 Task: Find connections with filter location Jingdezhen with filter topic #businesscoachwith filter profile language Potuguese with filter current company DDB Mudra Group with filter school University of Jammu with filter industry Fossil Fuel Electric Power Generation with filter service category Mortgage Lending with filter keywords title Playwright
Action: Mouse moved to (494, 63)
Screenshot: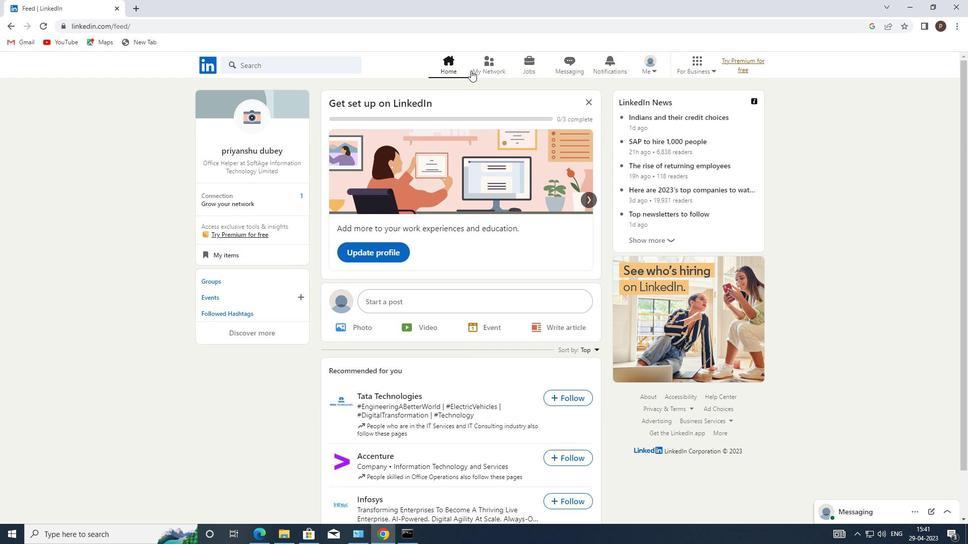
Action: Mouse pressed left at (494, 63)
Screenshot: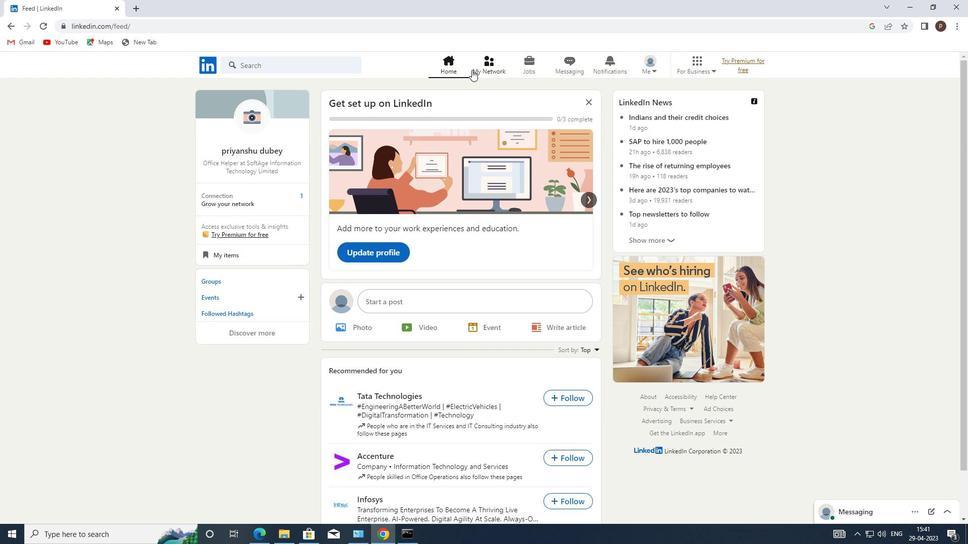 
Action: Mouse moved to (235, 122)
Screenshot: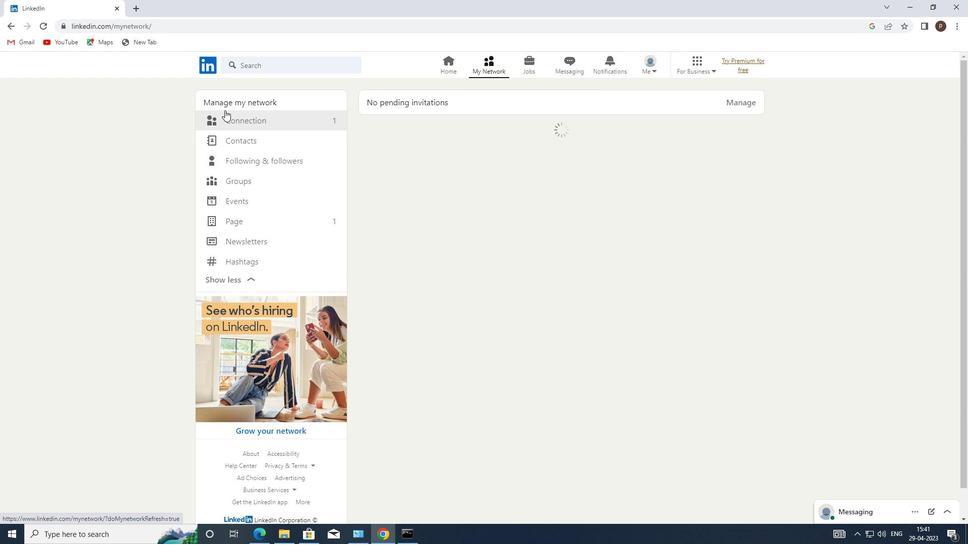 
Action: Mouse pressed left at (235, 122)
Screenshot: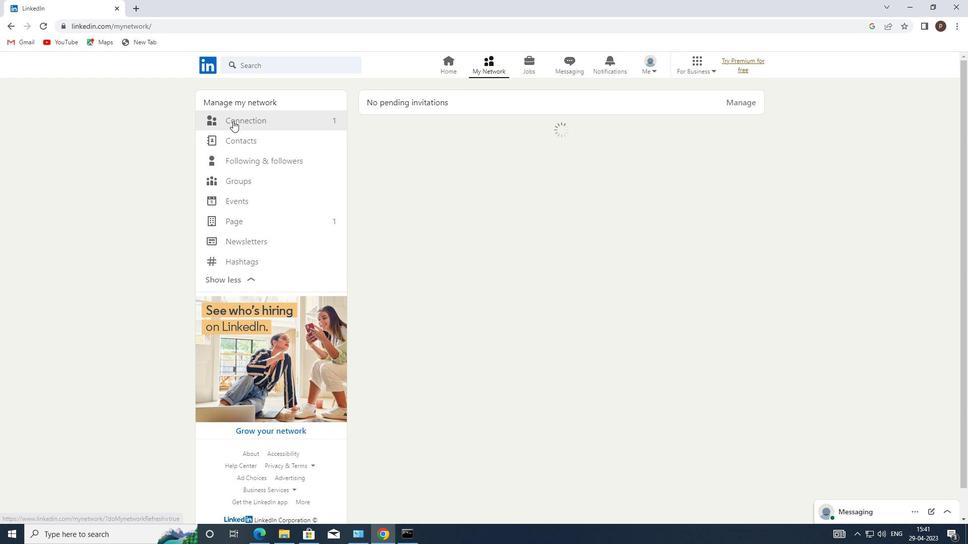 
Action: Mouse moved to (546, 122)
Screenshot: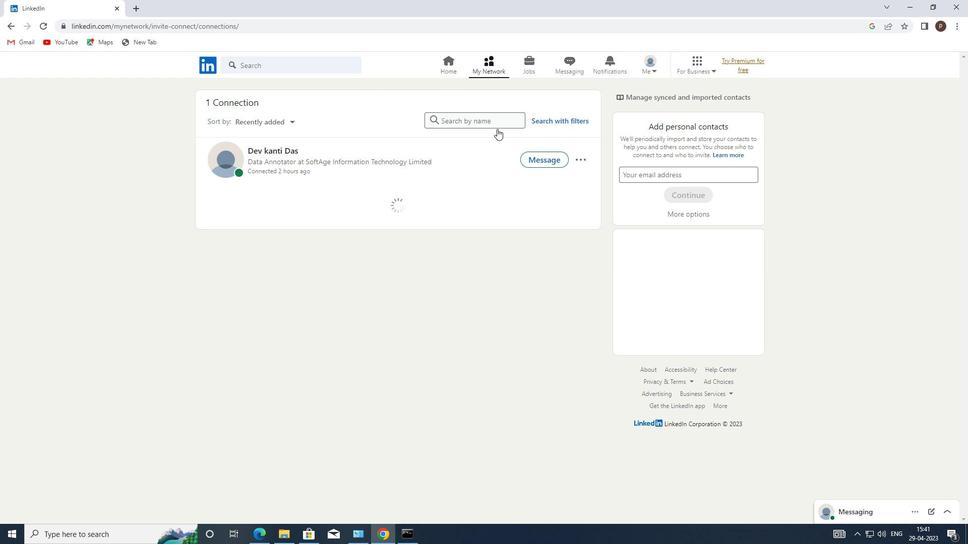 
Action: Mouse pressed left at (546, 122)
Screenshot: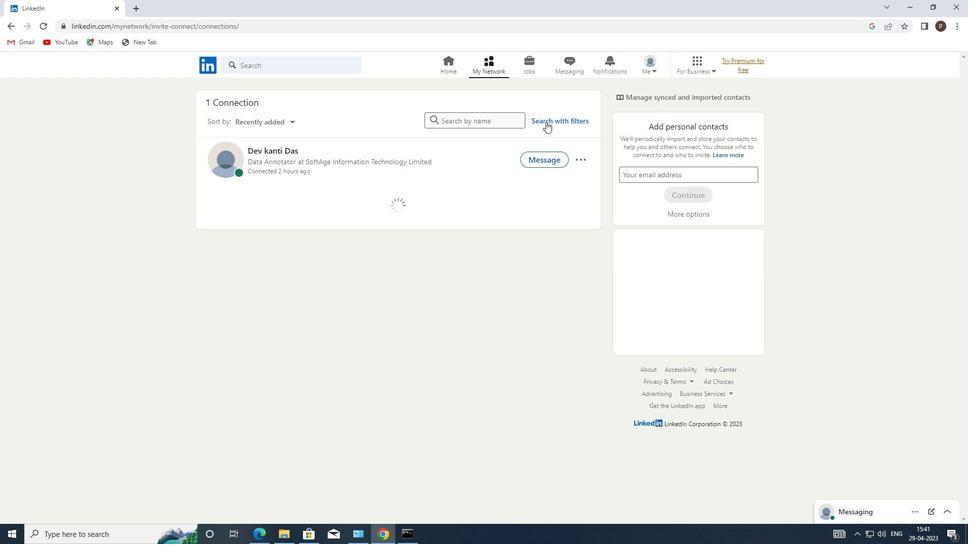 
Action: Mouse moved to (516, 94)
Screenshot: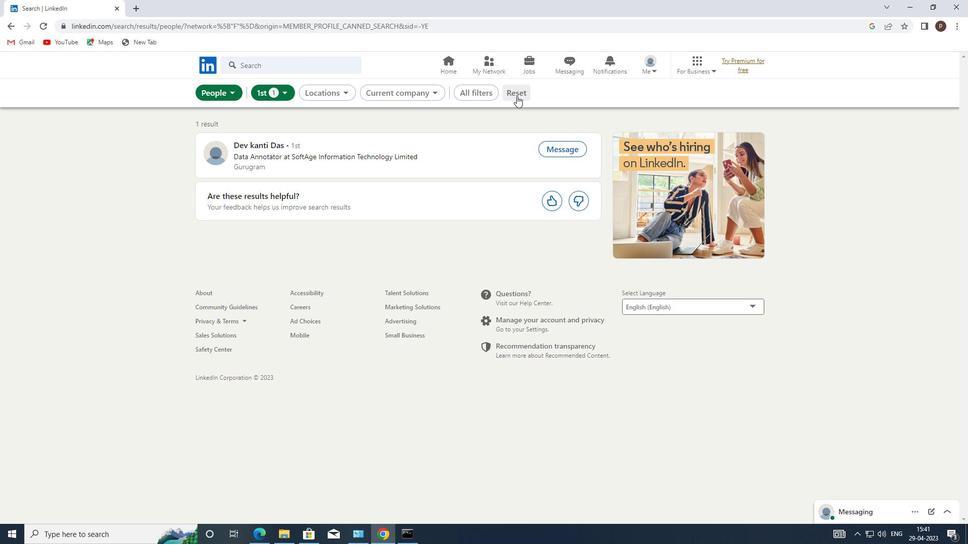 
Action: Mouse pressed left at (516, 94)
Screenshot: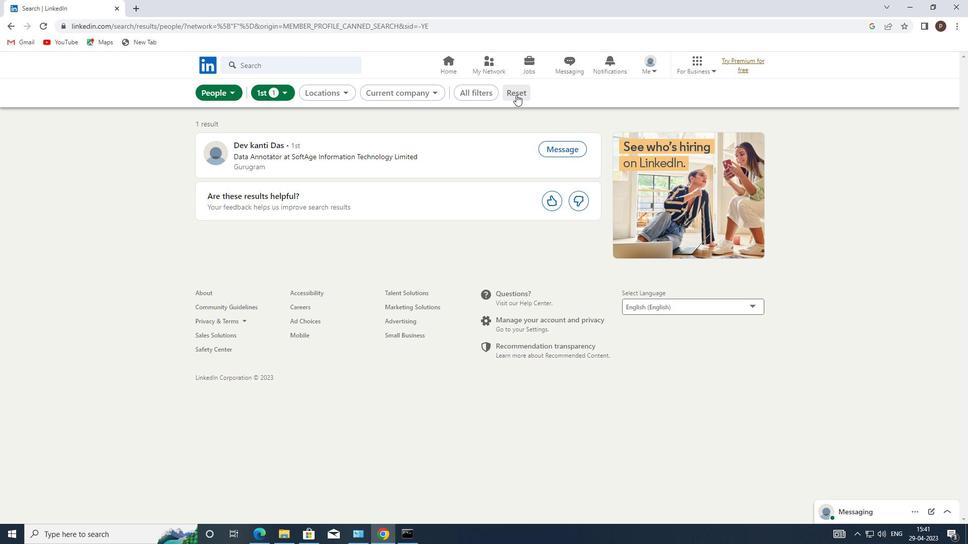
Action: Mouse moved to (512, 90)
Screenshot: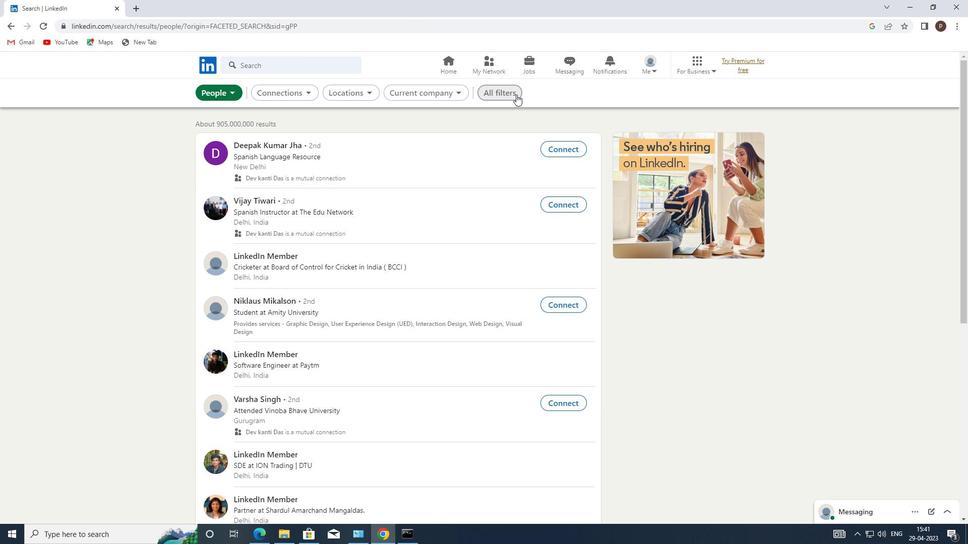 
Action: Mouse pressed left at (512, 90)
Screenshot: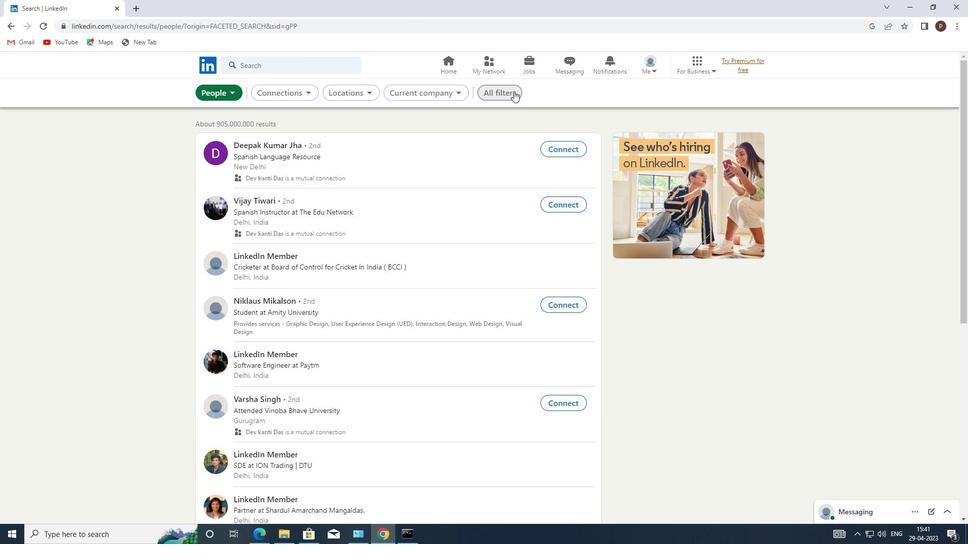 
Action: Mouse moved to (833, 324)
Screenshot: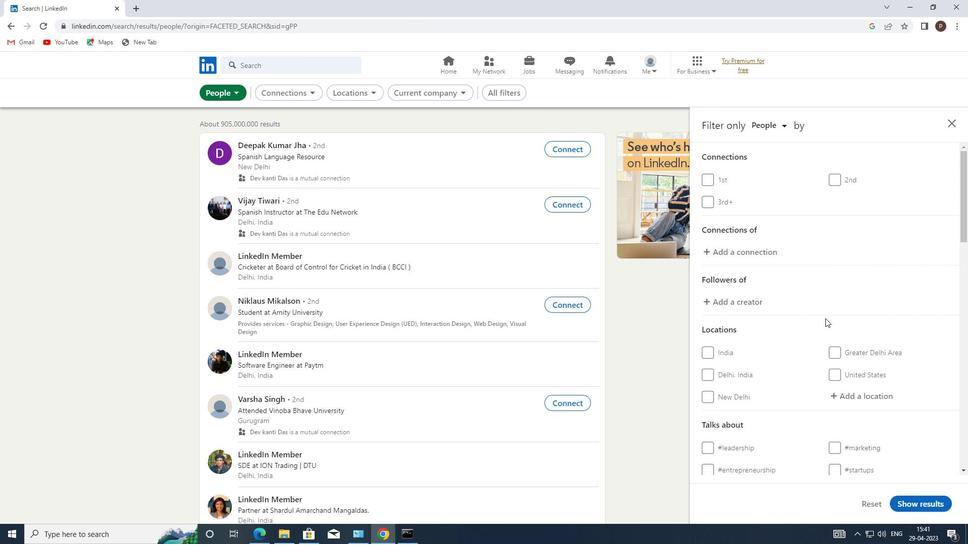 
Action: Mouse scrolled (833, 323) with delta (0, 0)
Screenshot: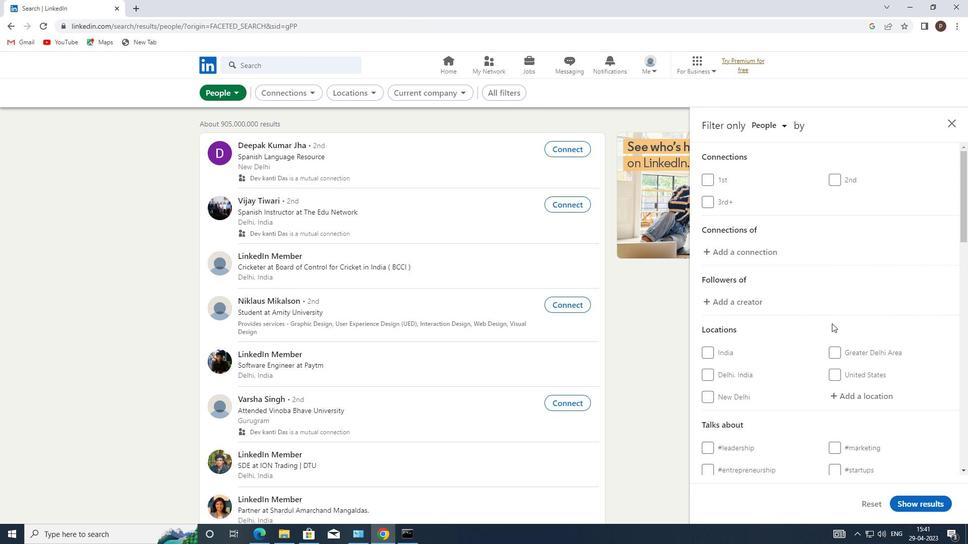
Action: Mouse moved to (853, 342)
Screenshot: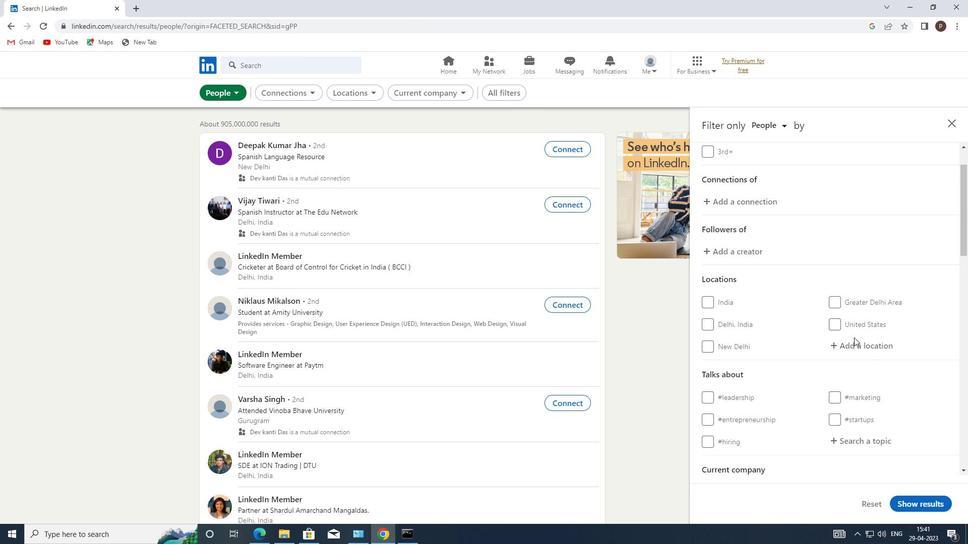 
Action: Mouse pressed left at (853, 342)
Screenshot: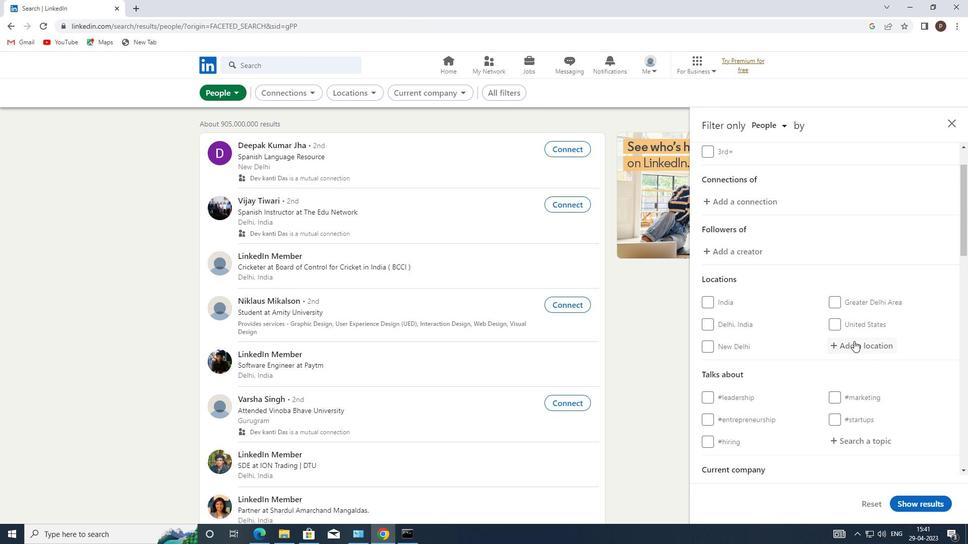 
Action: Key pressed j<Key.caps_lock>ingdezhen
Screenshot: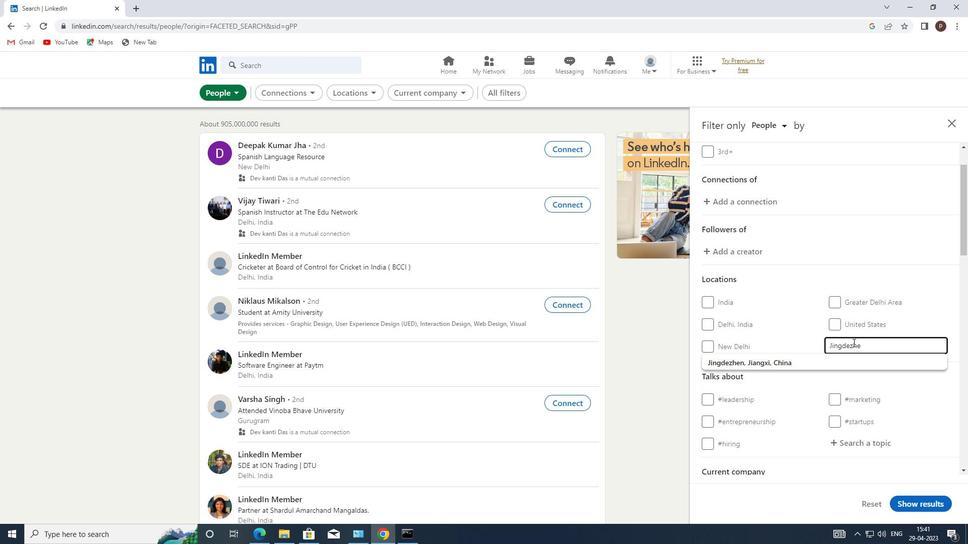 
Action: Mouse moved to (808, 359)
Screenshot: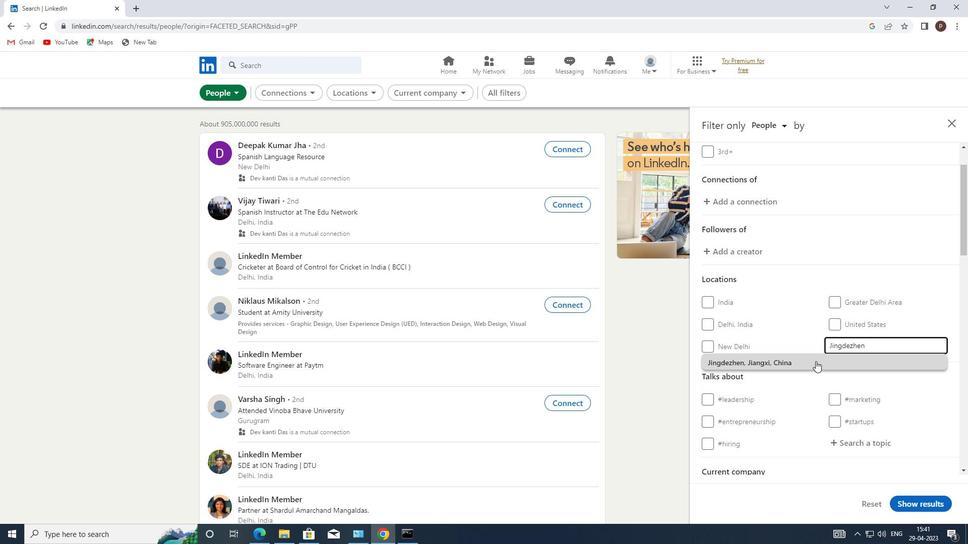 
Action: Mouse pressed left at (808, 359)
Screenshot: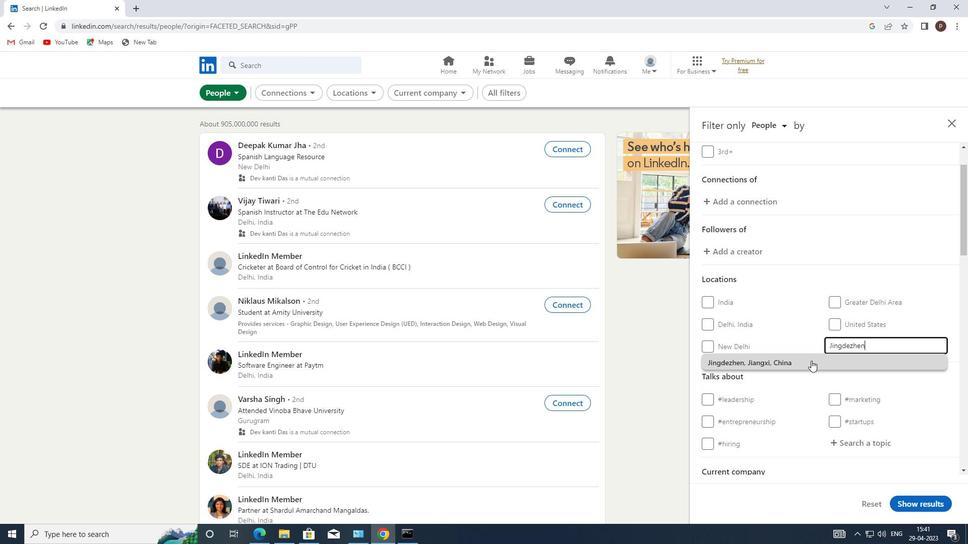 
Action: Mouse moved to (806, 359)
Screenshot: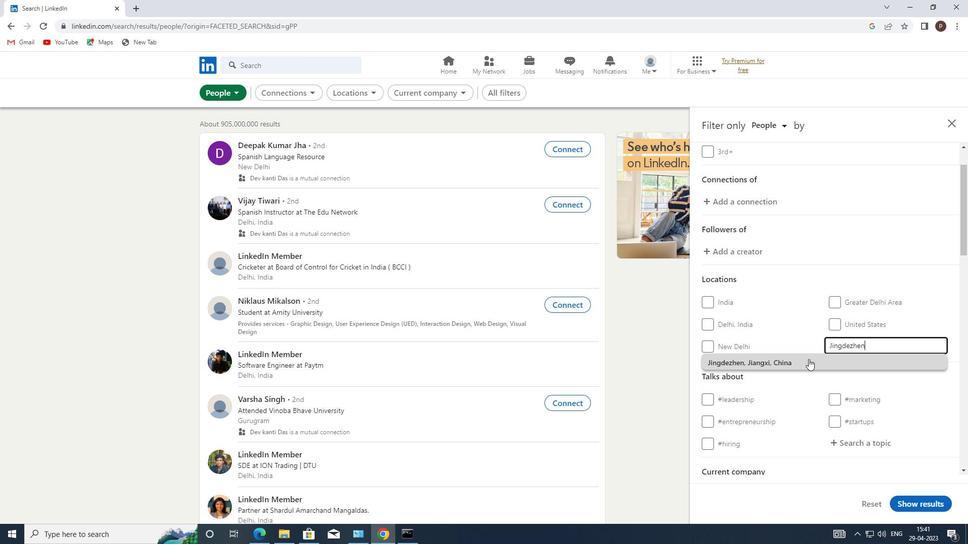
Action: Mouse scrolled (806, 359) with delta (0, 0)
Screenshot: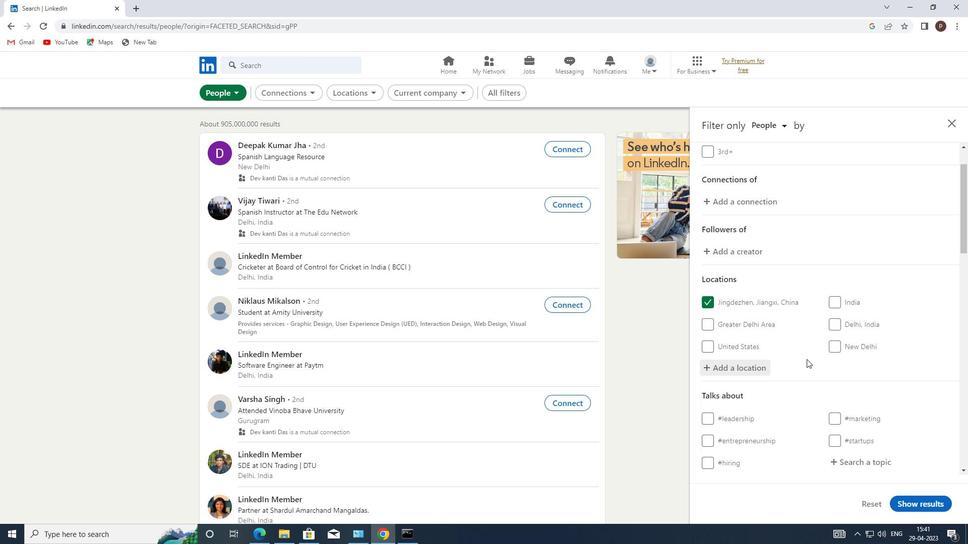 
Action: Mouse moved to (806, 359)
Screenshot: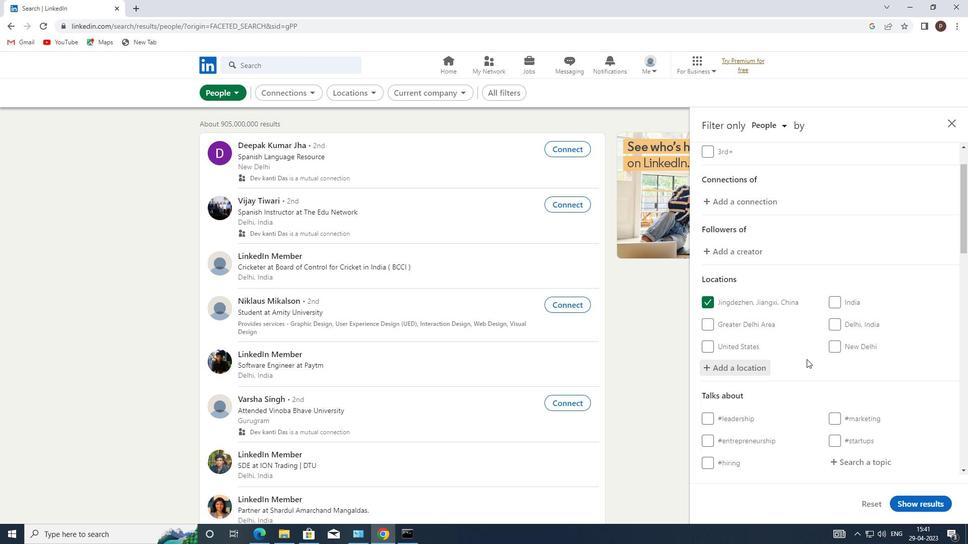 
Action: Mouse scrolled (806, 359) with delta (0, 0)
Screenshot: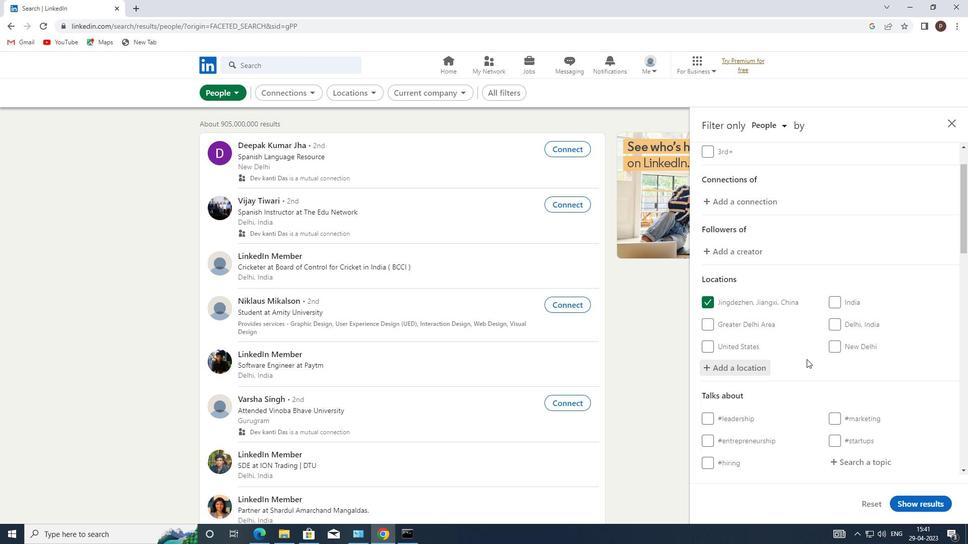 
Action: Mouse scrolled (806, 359) with delta (0, 0)
Screenshot: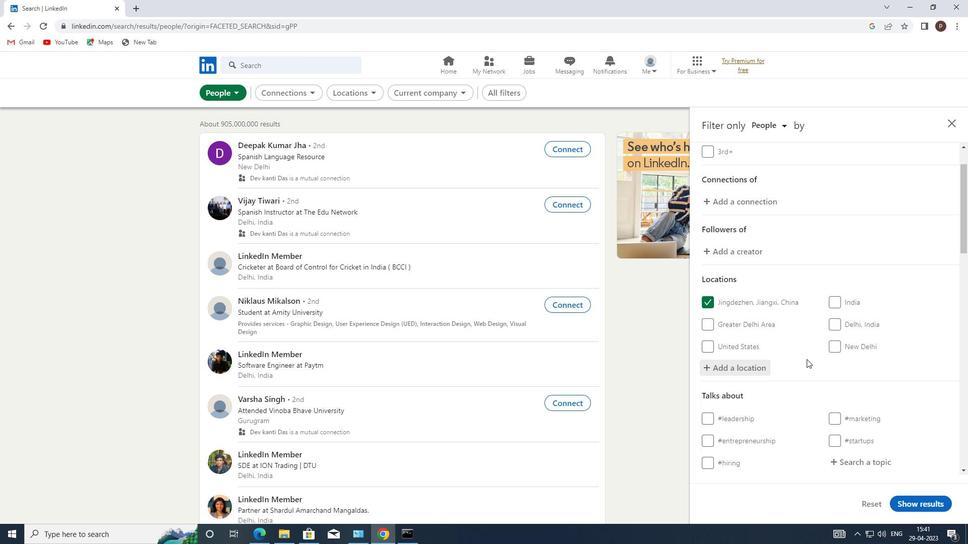 
Action: Mouse scrolled (806, 359) with delta (0, 0)
Screenshot: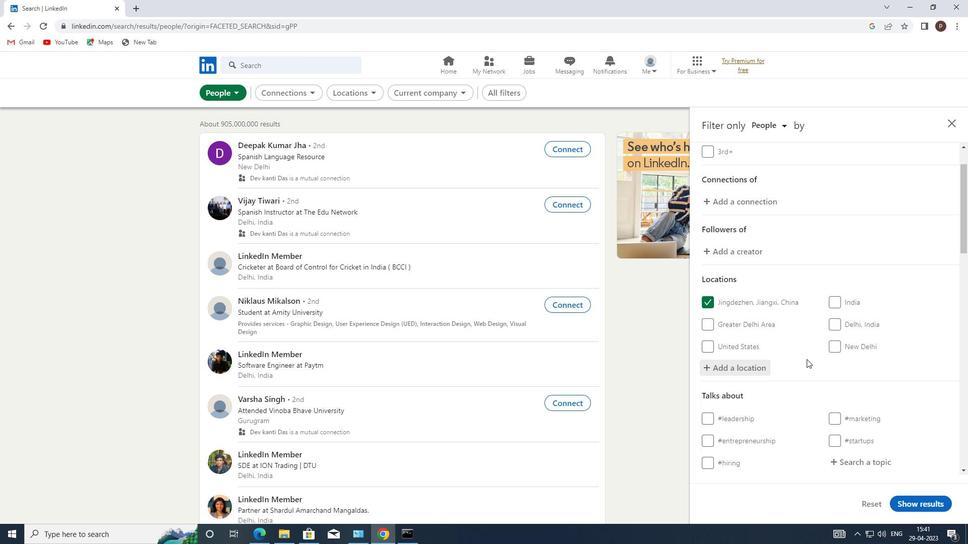 
Action: Mouse moved to (844, 266)
Screenshot: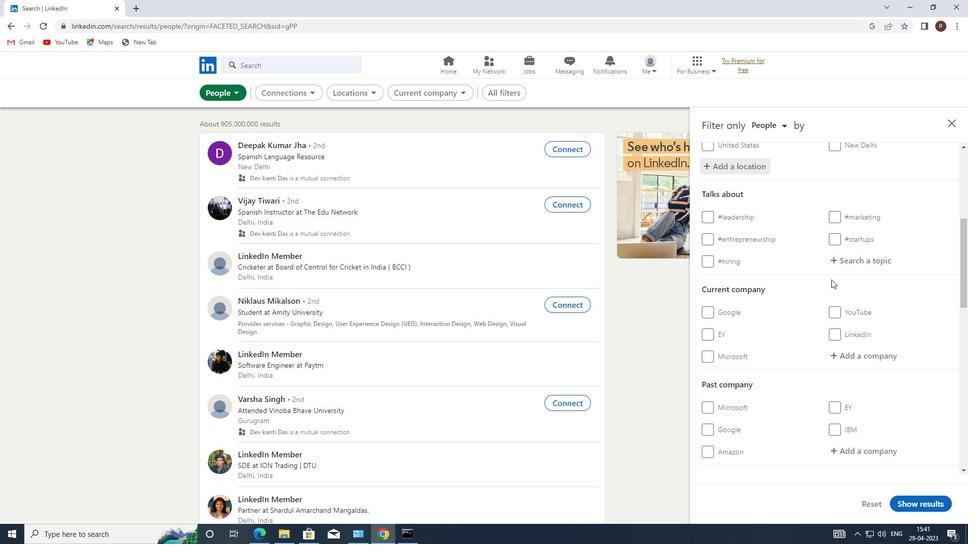 
Action: Mouse pressed left at (844, 266)
Screenshot: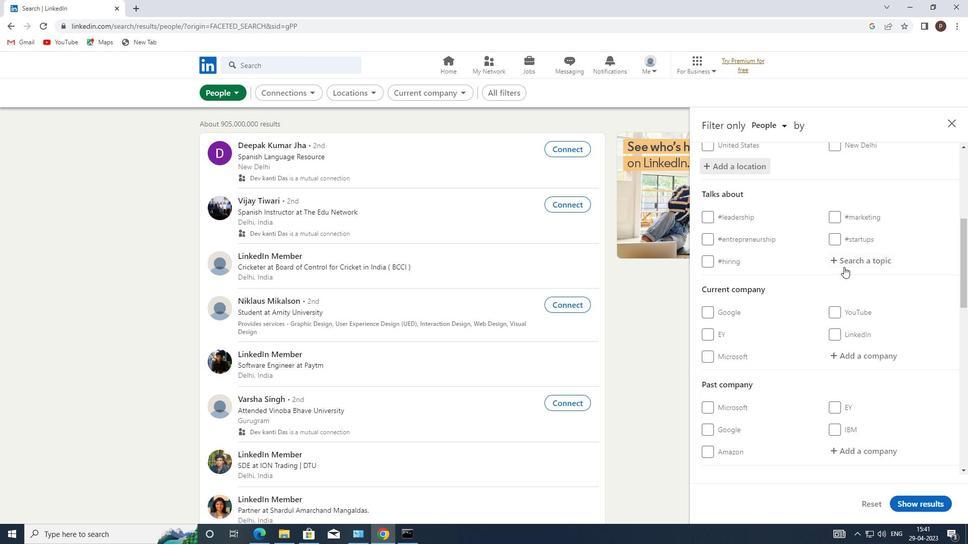 
Action: Key pressed <Key.shift>#BUSINESSCOACH
Screenshot: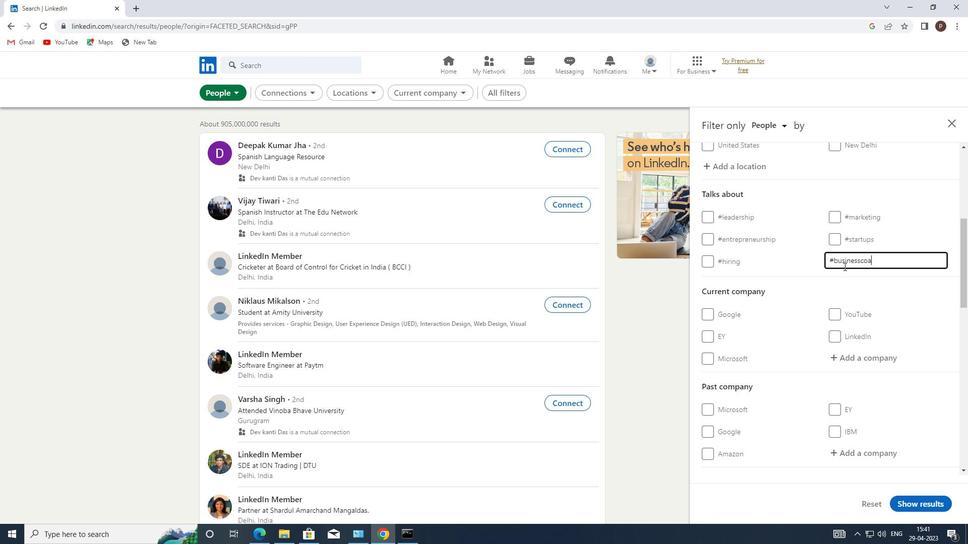 
Action: Mouse moved to (823, 278)
Screenshot: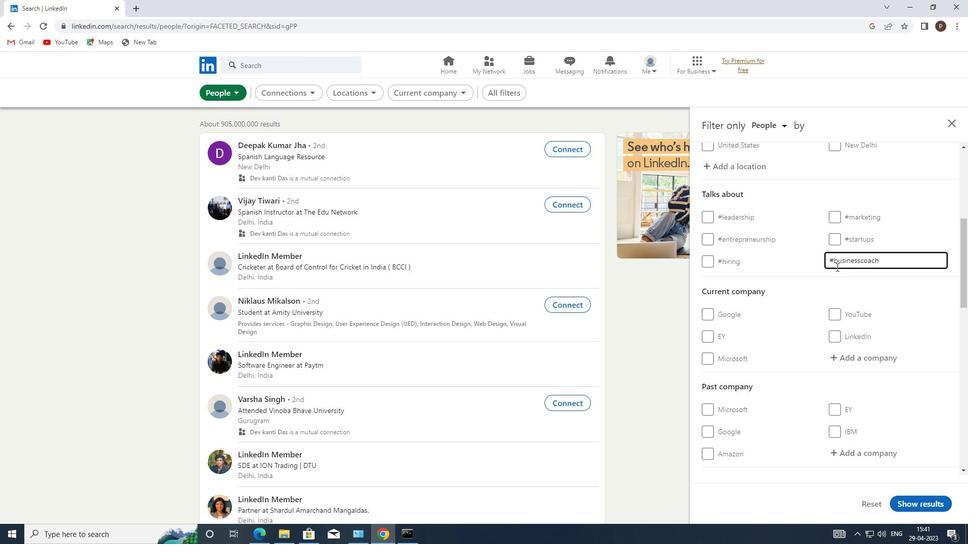 
Action: Mouse scrolled (823, 277) with delta (0, 0)
Screenshot: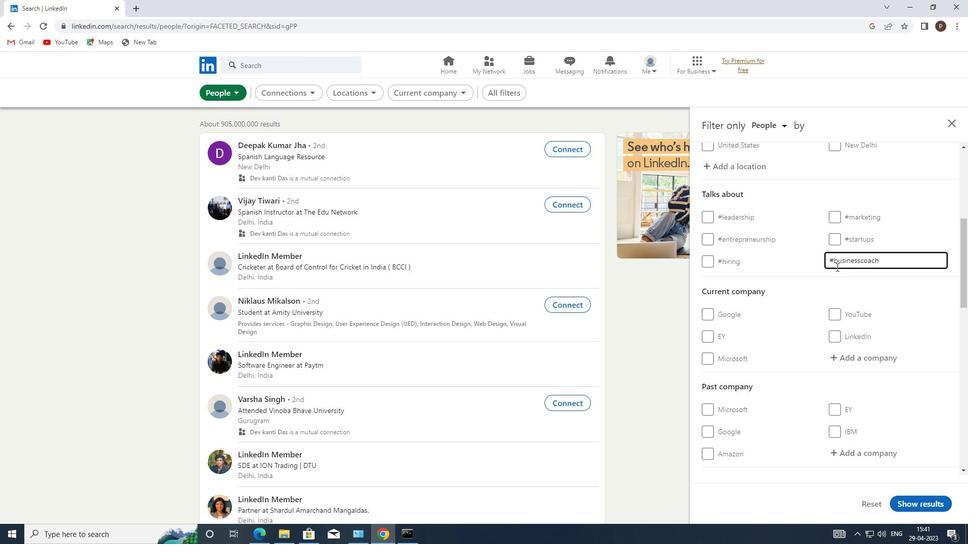 
Action: Mouse scrolled (823, 277) with delta (0, 0)
Screenshot: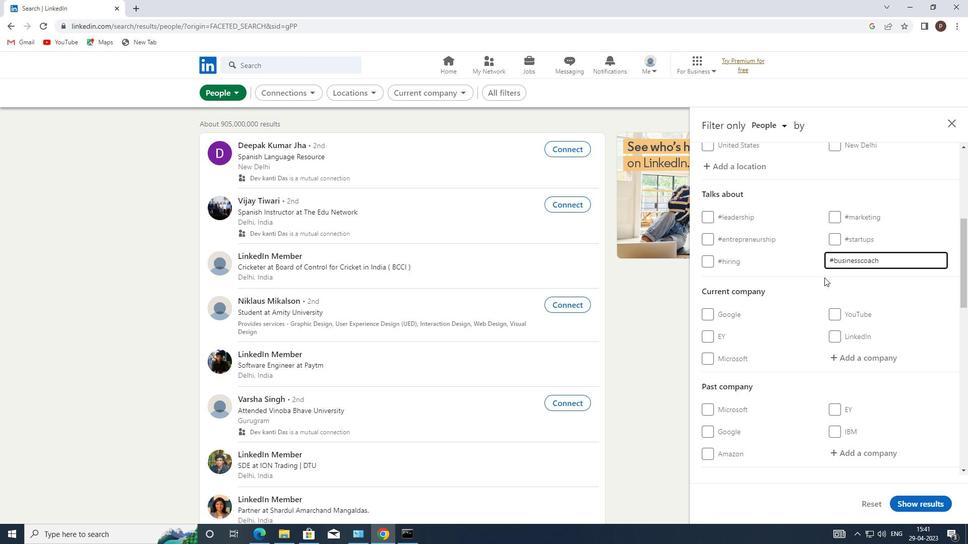 
Action: Mouse scrolled (823, 277) with delta (0, 0)
Screenshot: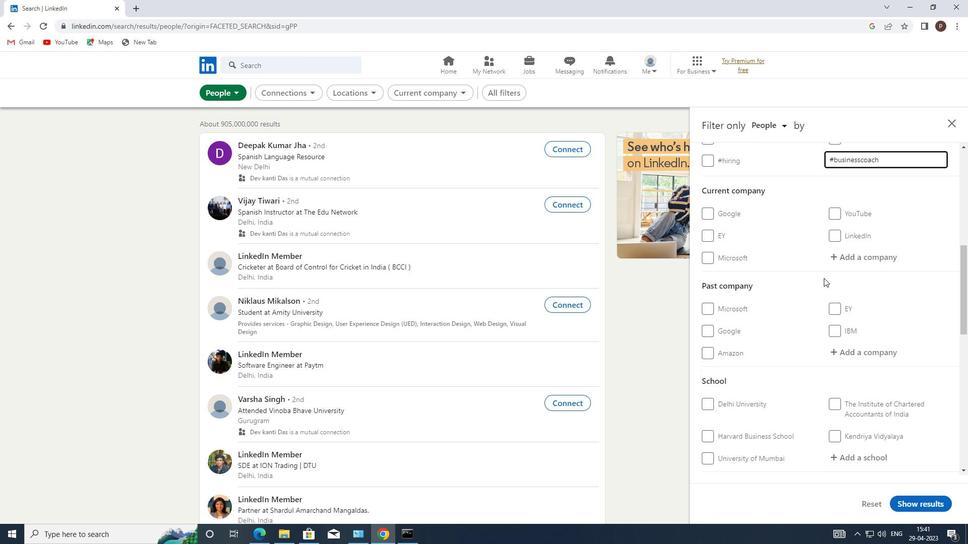 
Action: Mouse scrolled (823, 277) with delta (0, 0)
Screenshot: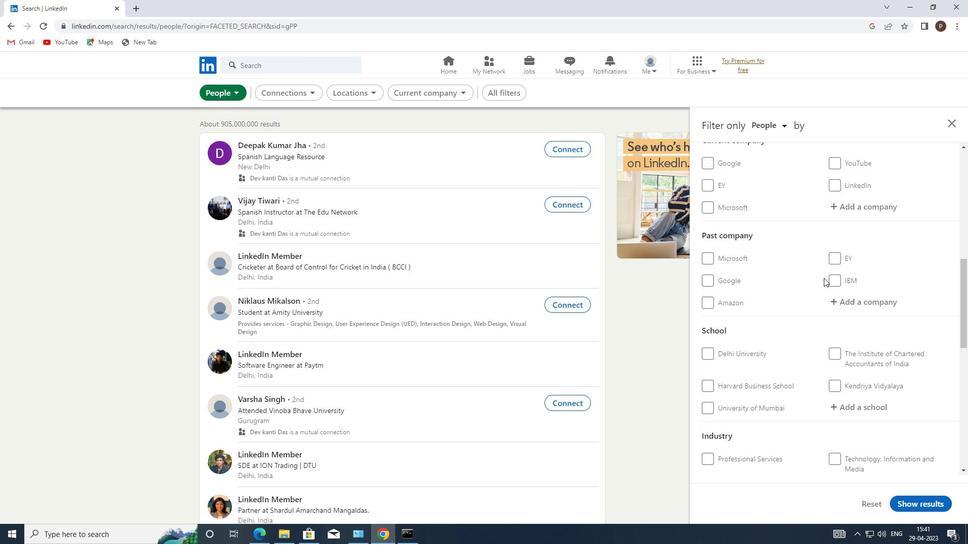 
Action: Mouse scrolled (823, 277) with delta (0, 0)
Screenshot: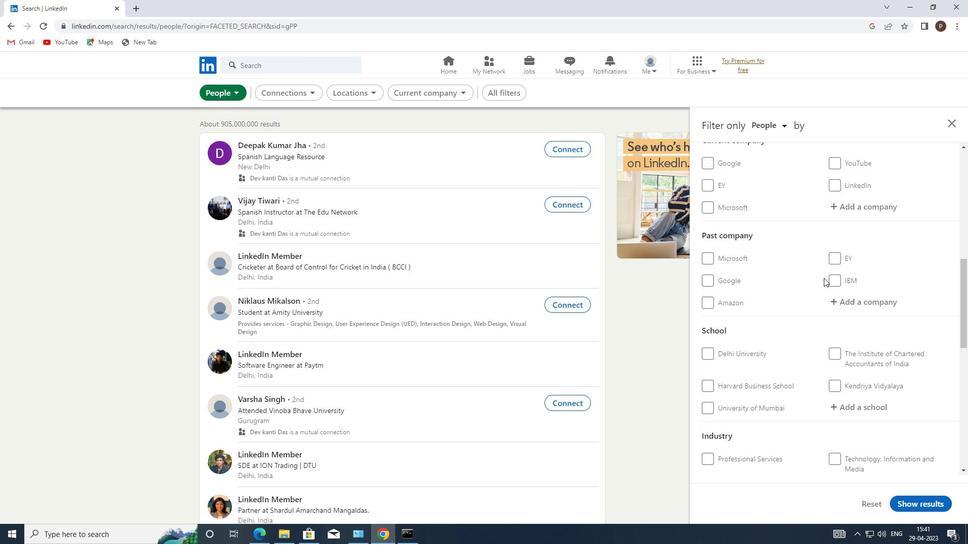 
Action: Mouse scrolled (823, 277) with delta (0, 0)
Screenshot: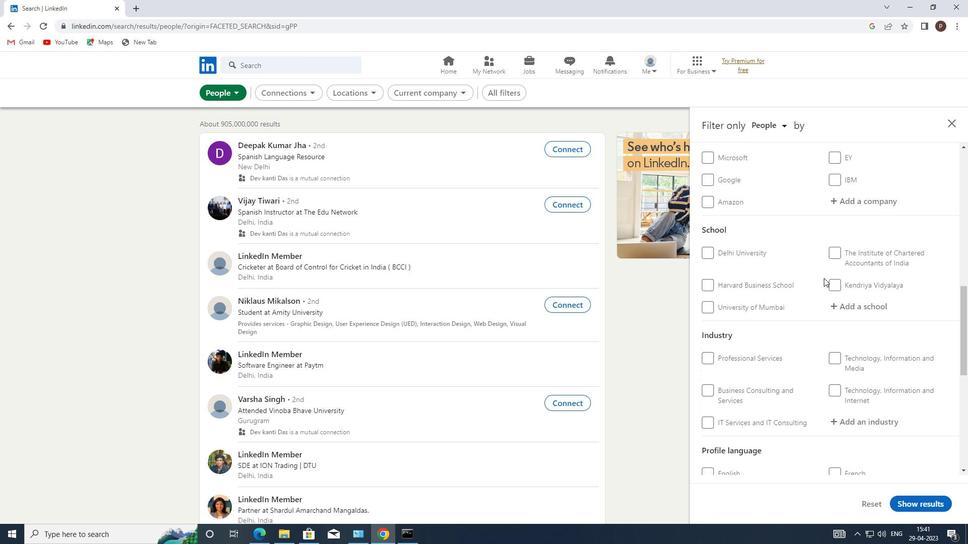 
Action: Mouse scrolled (823, 277) with delta (0, 0)
Screenshot: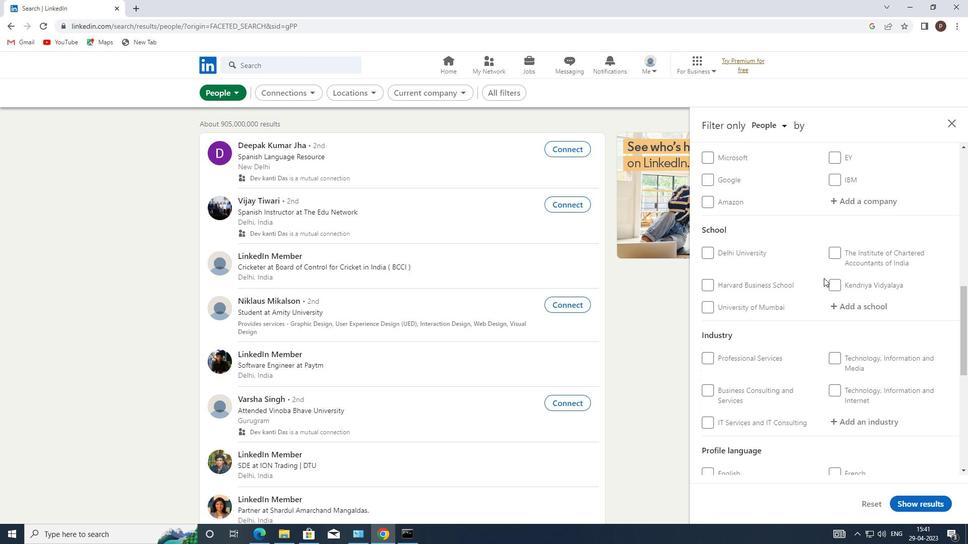 
Action: Mouse scrolled (823, 277) with delta (0, 0)
Screenshot: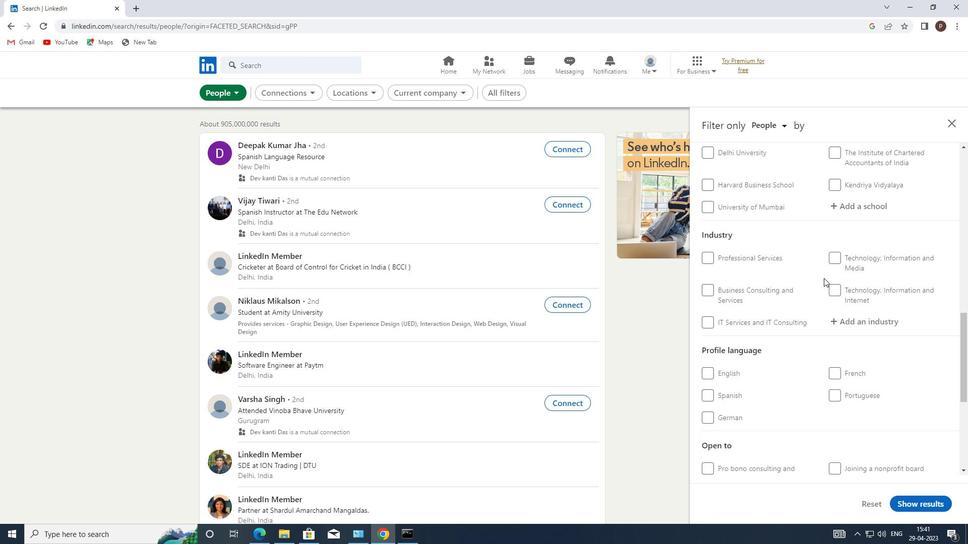 
Action: Mouse moved to (836, 341)
Screenshot: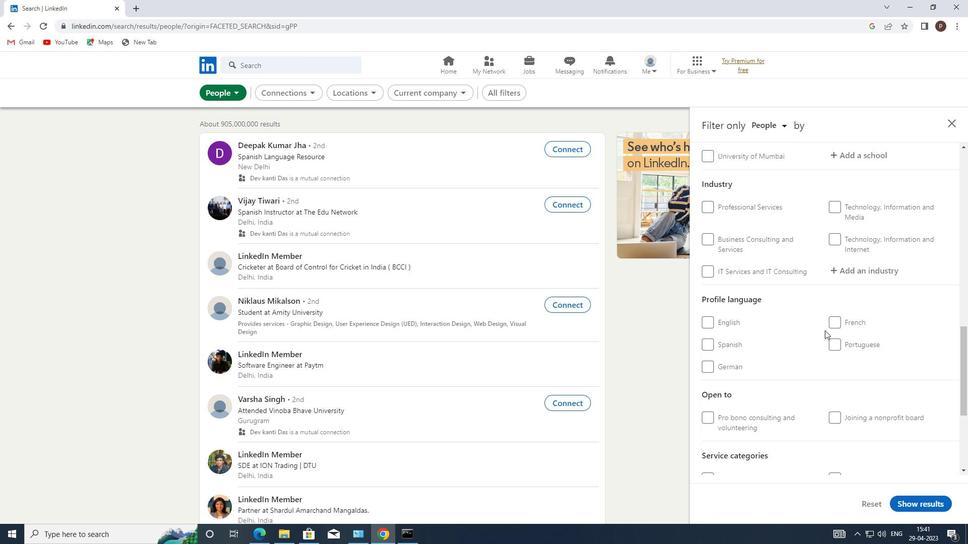 
Action: Mouse pressed left at (836, 341)
Screenshot: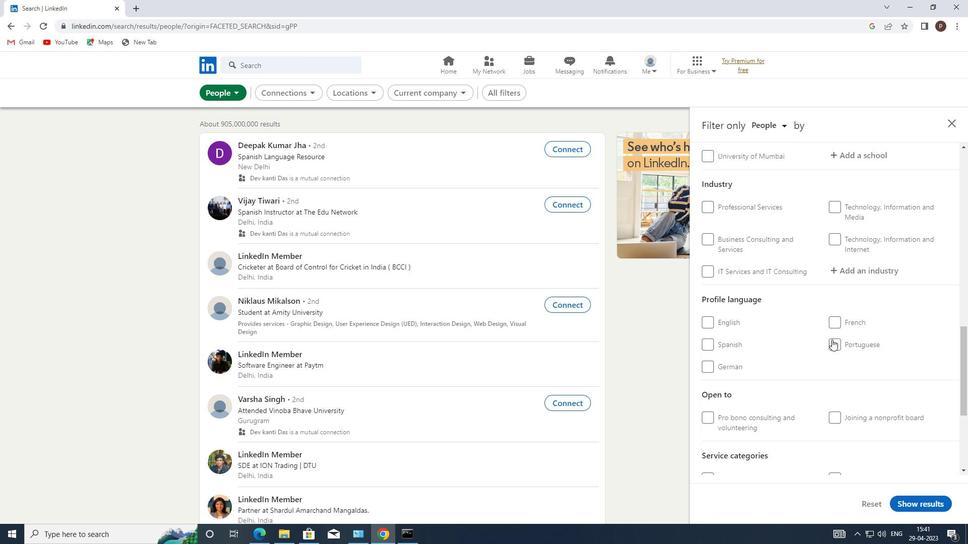 
Action: Mouse moved to (820, 299)
Screenshot: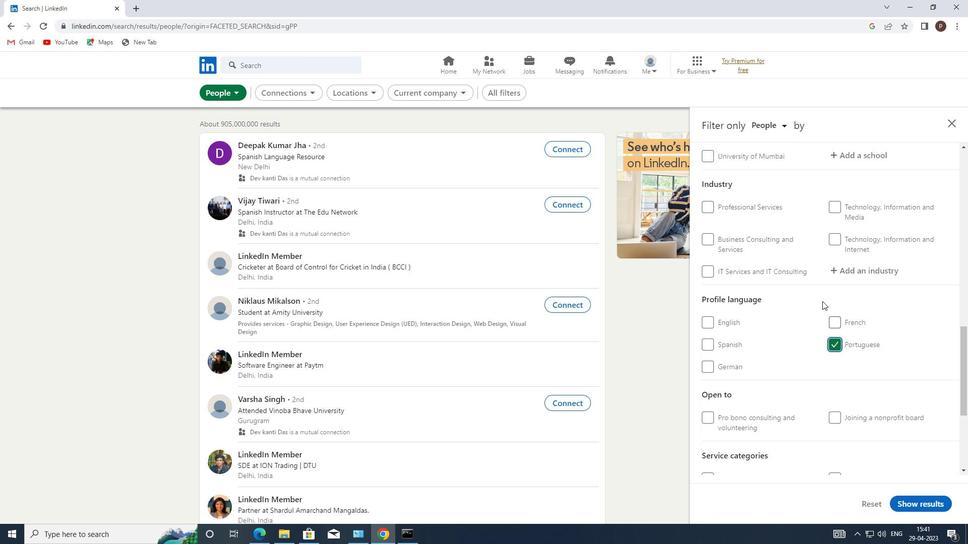 
Action: Mouse scrolled (820, 299) with delta (0, 0)
Screenshot: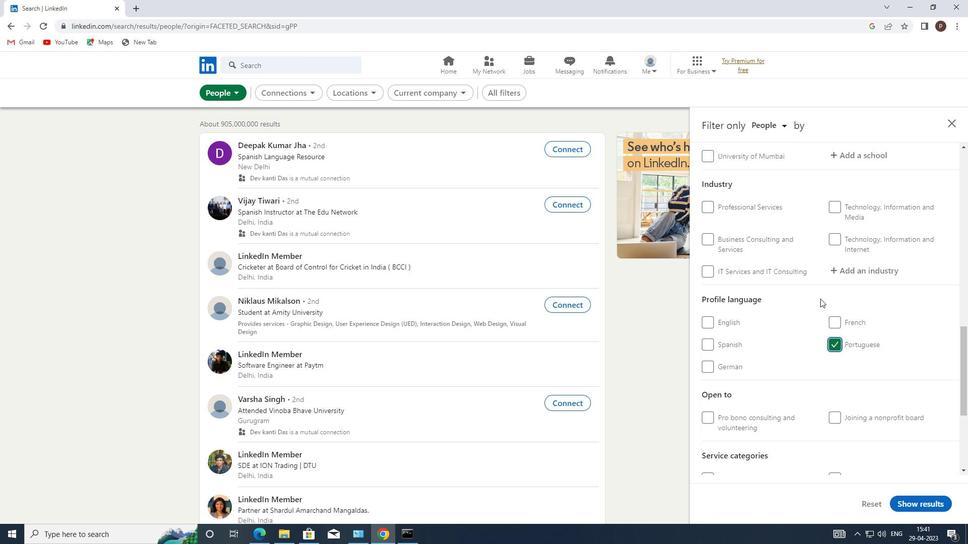 
Action: Mouse scrolled (820, 299) with delta (0, 0)
Screenshot: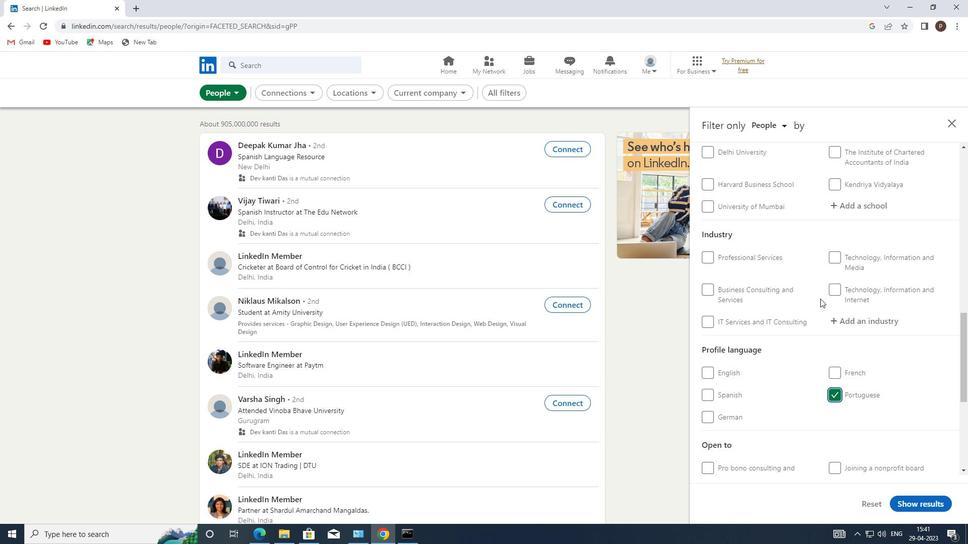 
Action: Mouse scrolled (820, 299) with delta (0, 0)
Screenshot: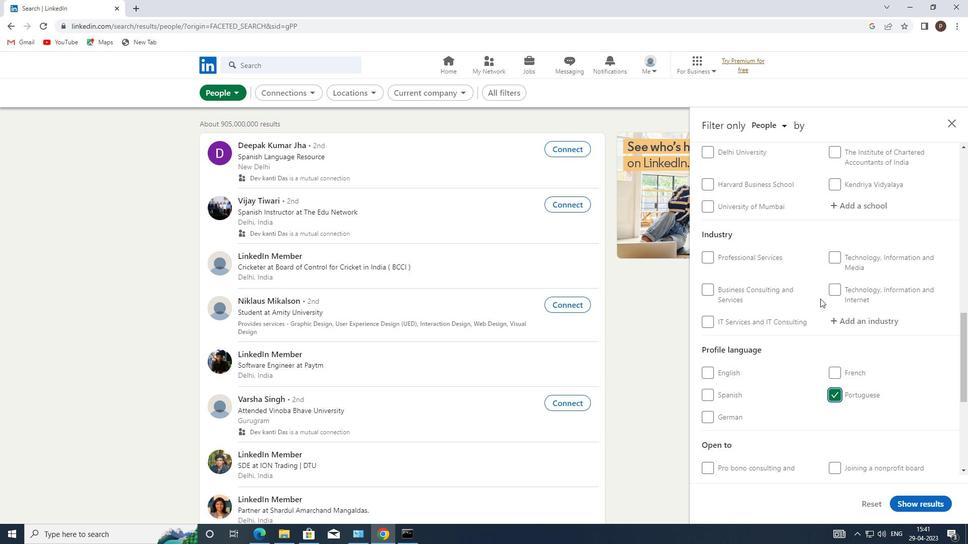 
Action: Mouse moved to (819, 305)
Screenshot: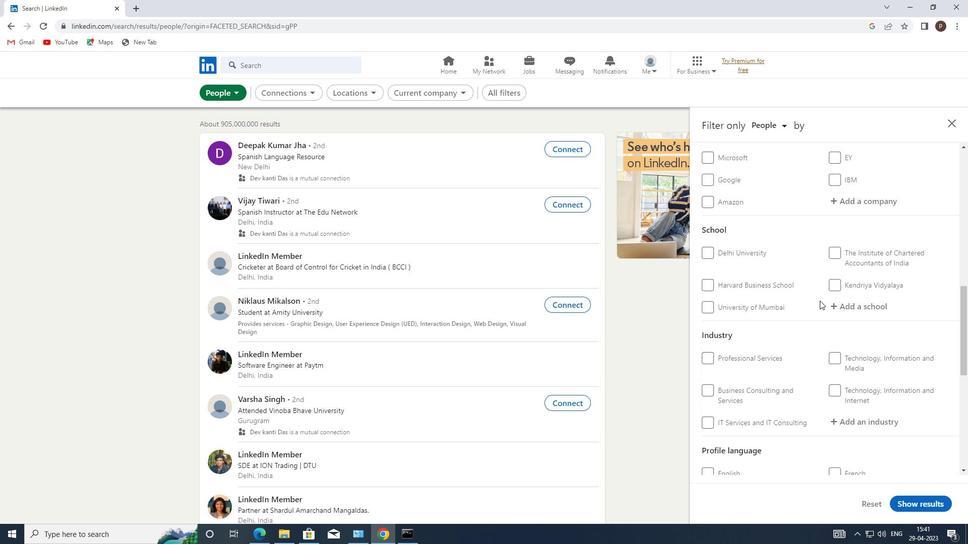 
Action: Mouse scrolled (819, 305) with delta (0, 0)
Screenshot: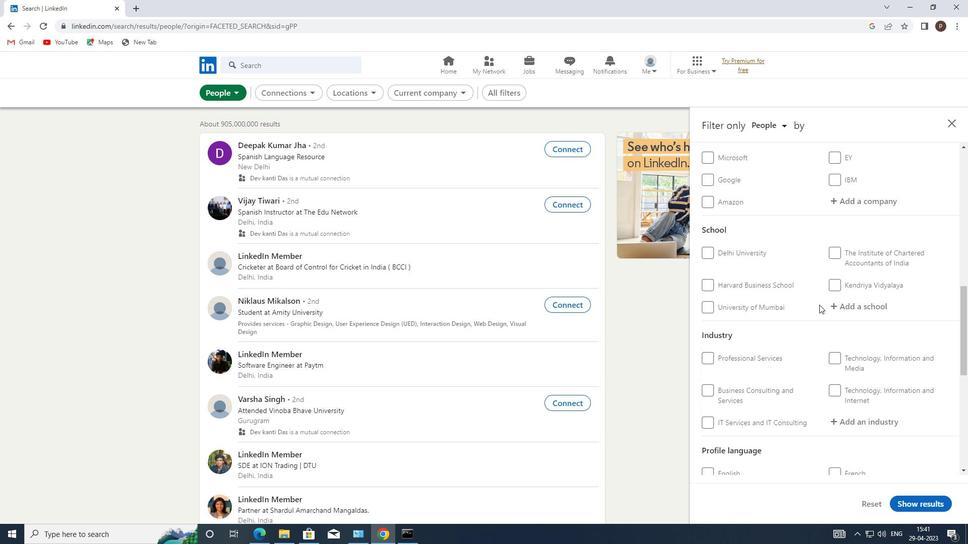 
Action: Mouse scrolled (819, 305) with delta (0, 0)
Screenshot: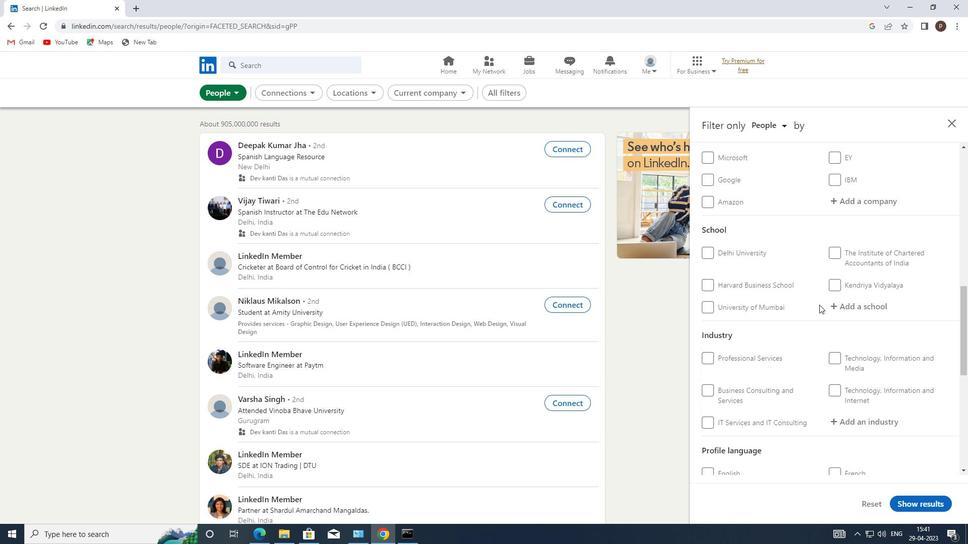 
Action: Mouse scrolled (819, 305) with delta (0, 0)
Screenshot: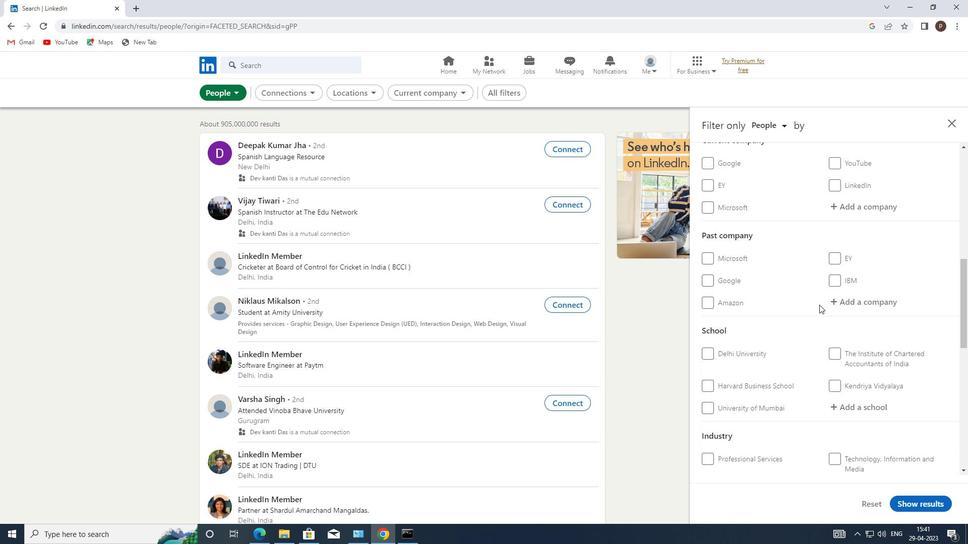 
Action: Mouse moved to (837, 263)
Screenshot: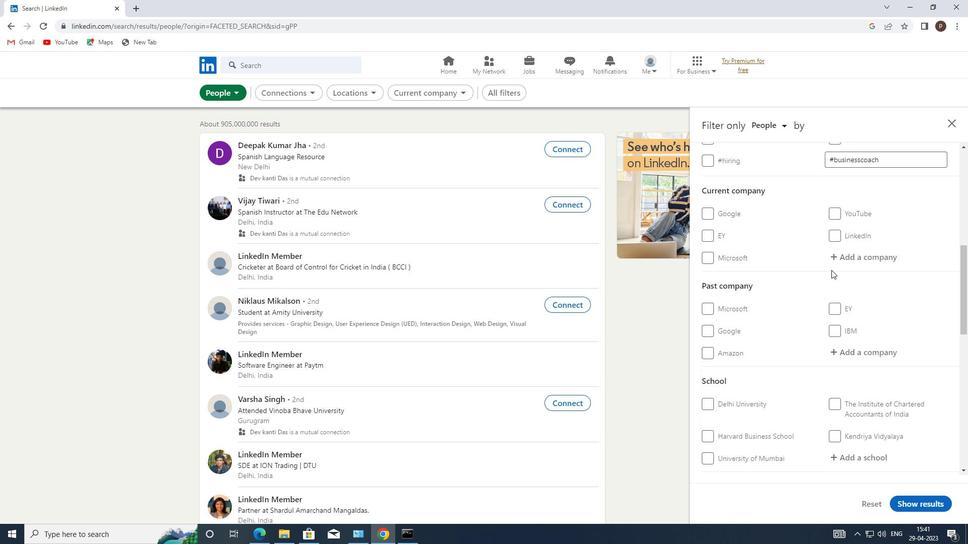 
Action: Mouse pressed left at (837, 263)
Screenshot: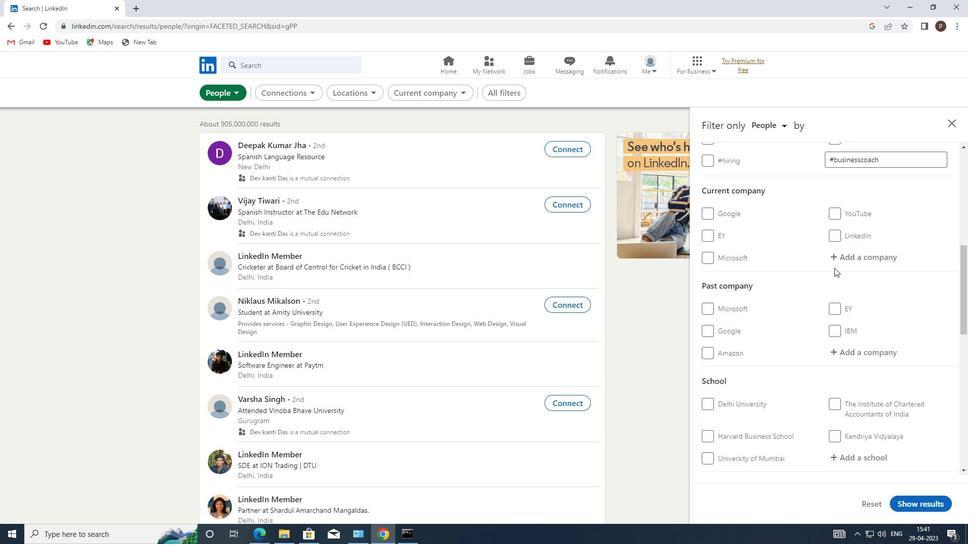 
Action: Key pressed <Key.caps_lock>DDB<Key.space><Key.caps_lock>MUDRA
Screenshot: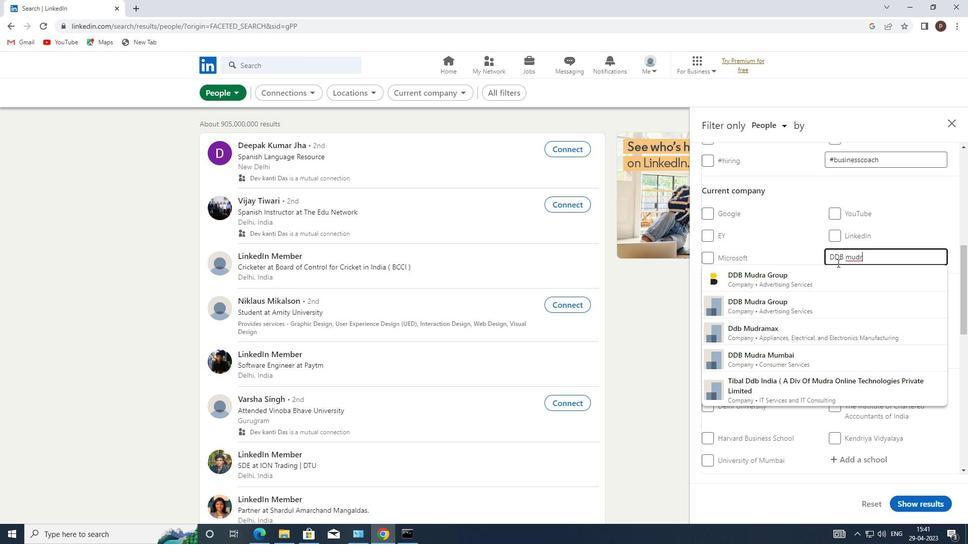 
Action: Mouse moved to (802, 277)
Screenshot: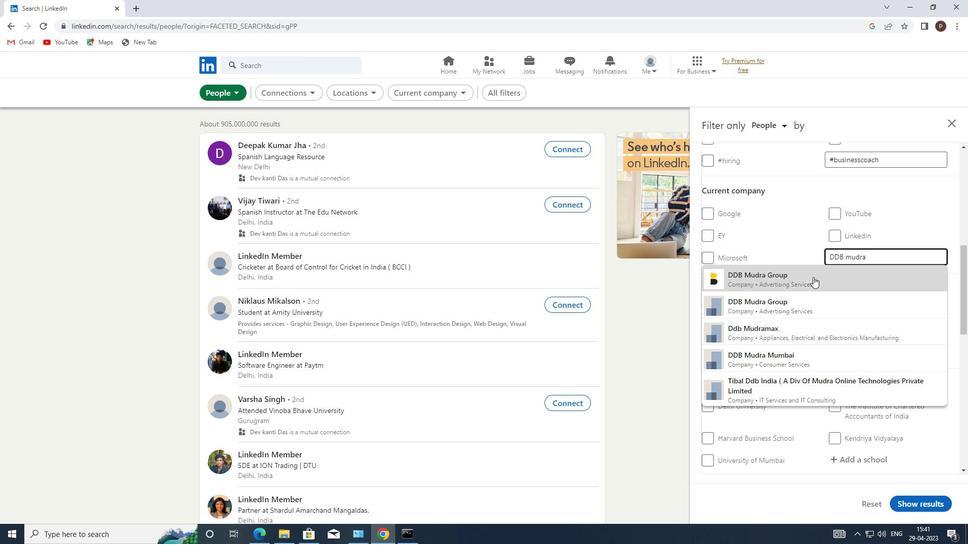 
Action: Mouse pressed left at (802, 277)
Screenshot: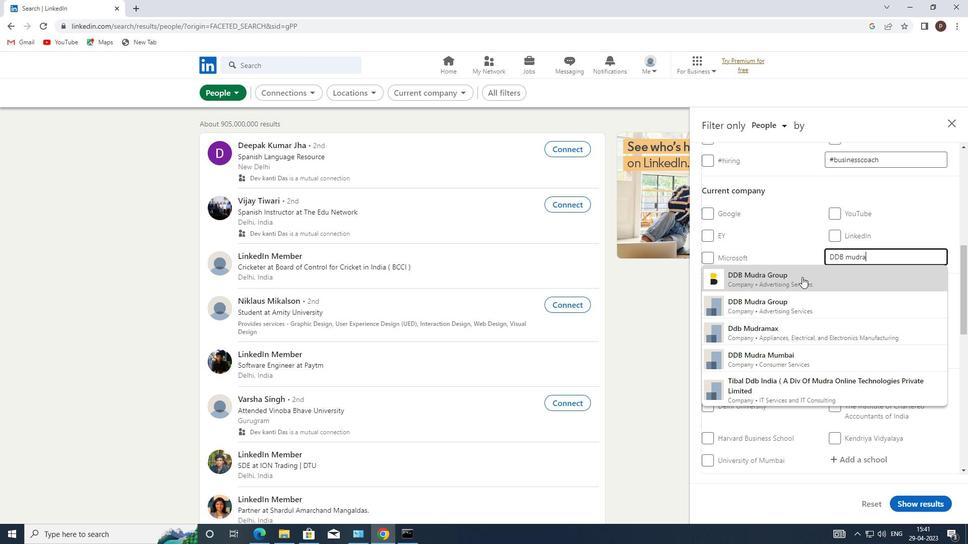 
Action: Mouse moved to (802, 271)
Screenshot: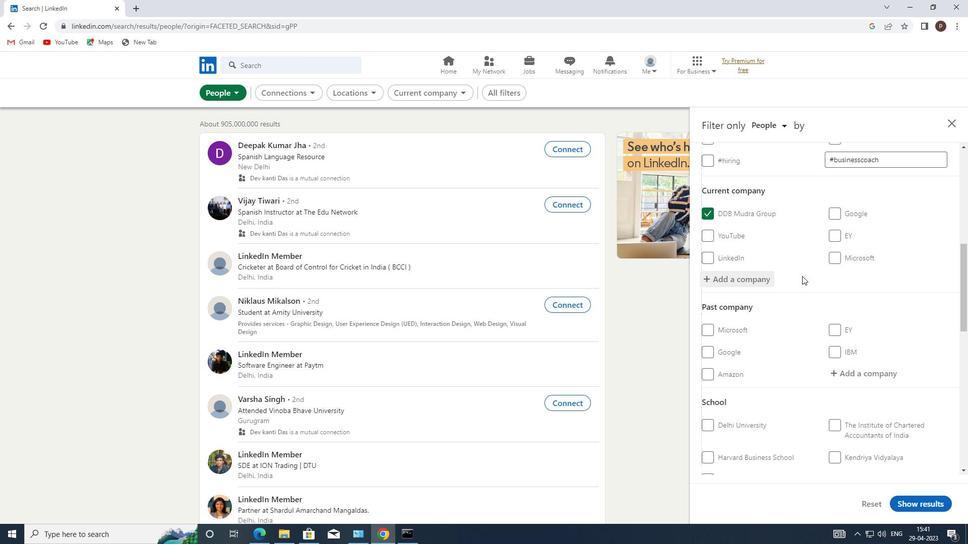 
Action: Mouse scrolled (802, 270) with delta (0, 0)
Screenshot: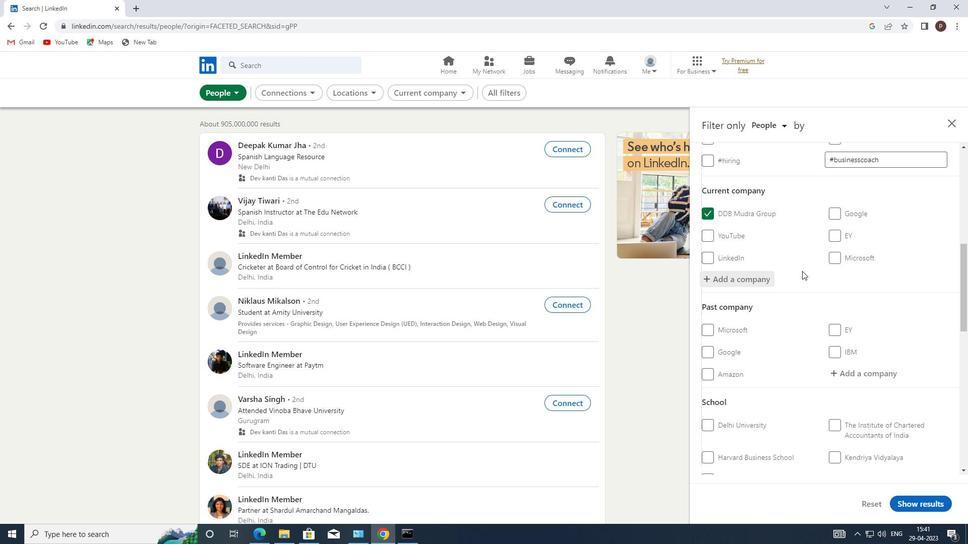 
Action: Mouse scrolled (802, 270) with delta (0, 0)
Screenshot: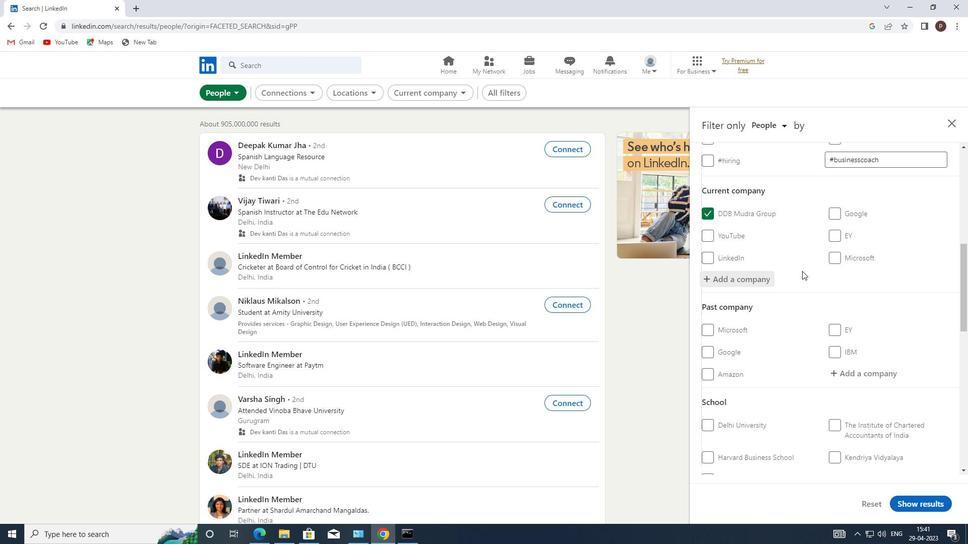 
Action: Mouse moved to (811, 277)
Screenshot: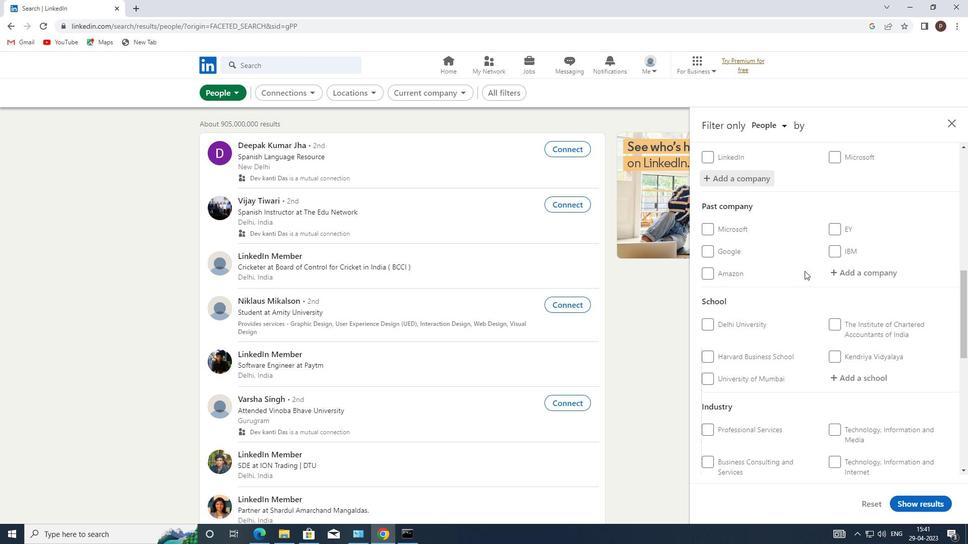 
Action: Mouse scrolled (811, 276) with delta (0, 0)
Screenshot: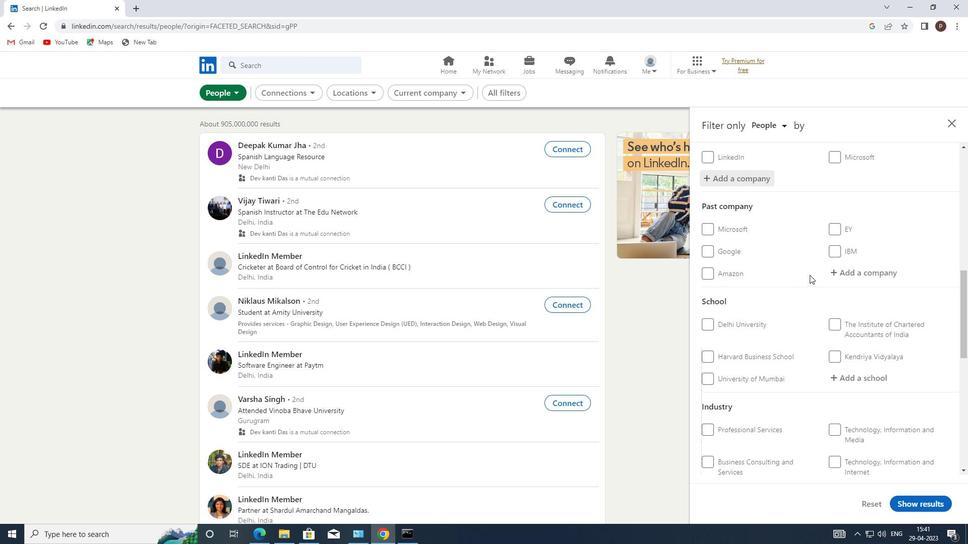 
Action: Mouse moved to (845, 323)
Screenshot: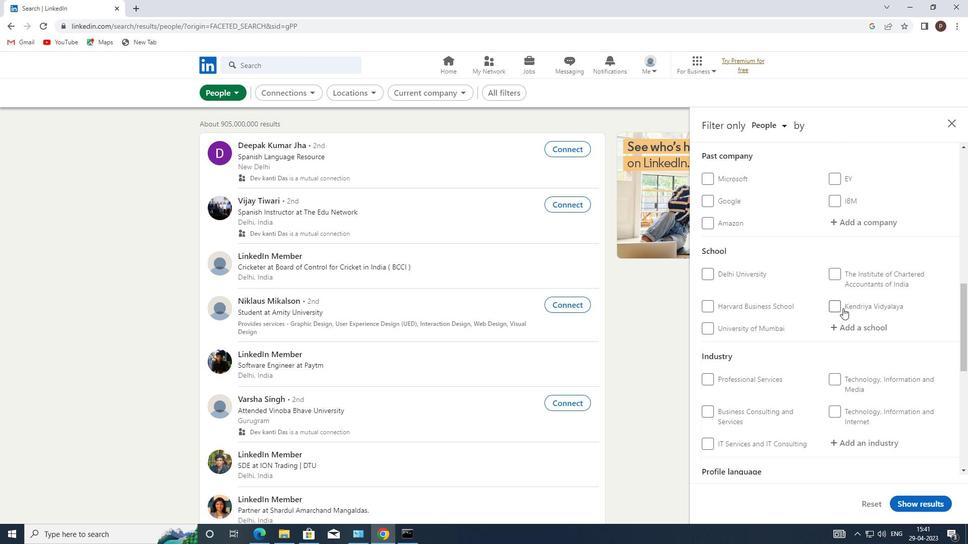 
Action: Mouse pressed left at (845, 323)
Screenshot: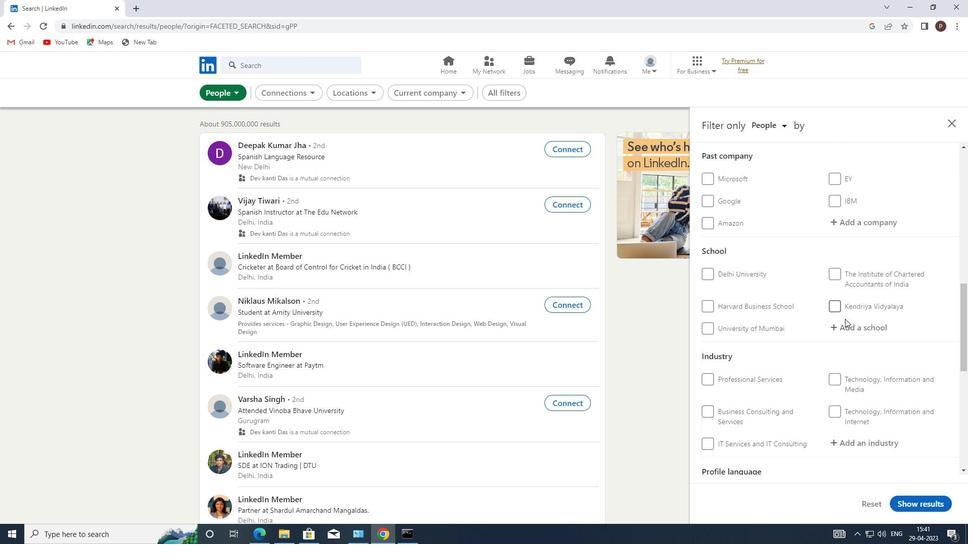 
Action: Mouse moved to (846, 325)
Screenshot: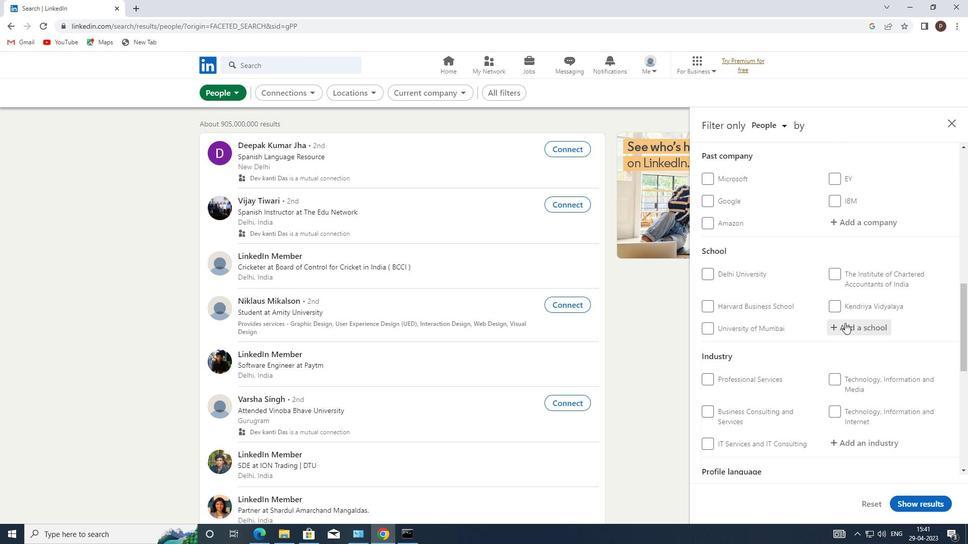 
Action: Mouse pressed left at (846, 325)
Screenshot: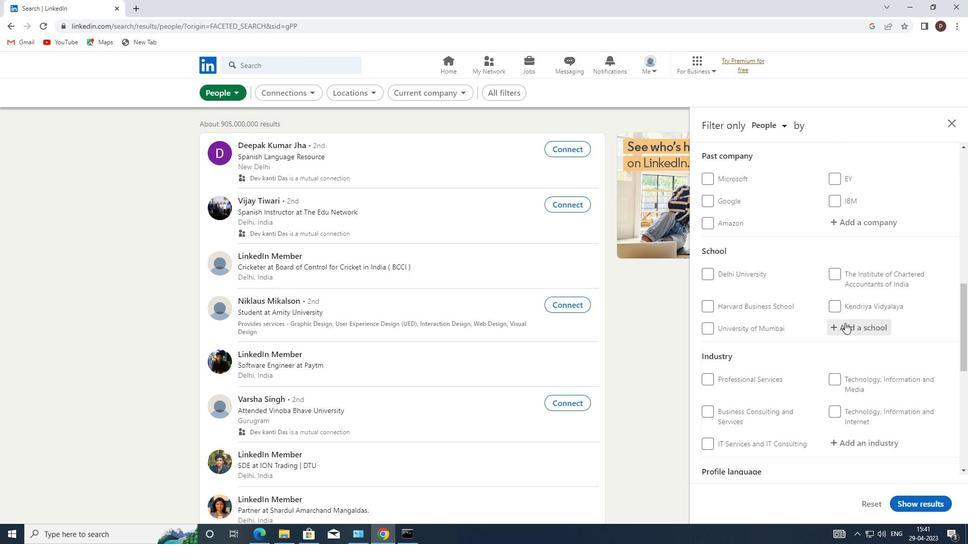 
Action: Key pressed <Key.caps_lock>U<Key.caps_lock>NIVERSITY<Key.space>OF<Key.space><Key.caps_lock>J<Key.caps_lock>AMMU
Screenshot: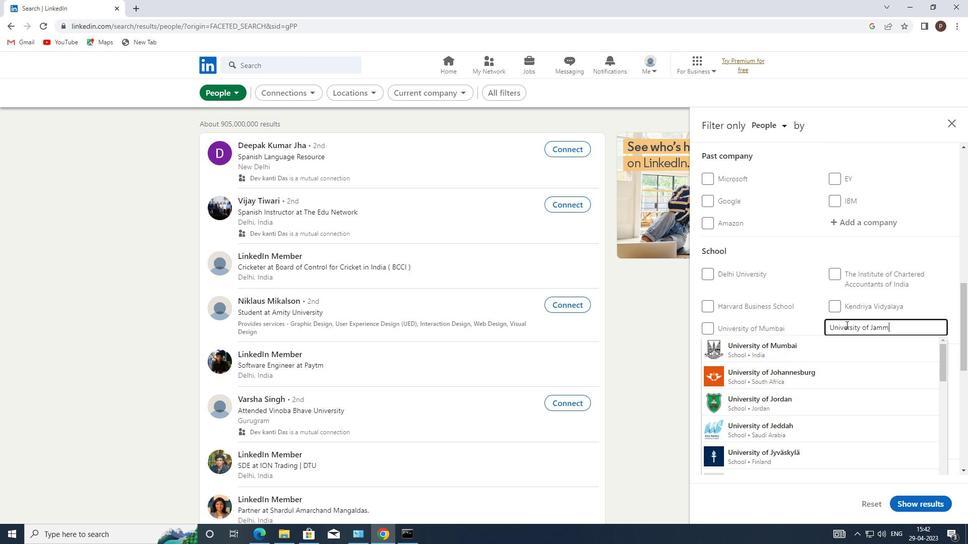 
Action: Mouse moved to (788, 342)
Screenshot: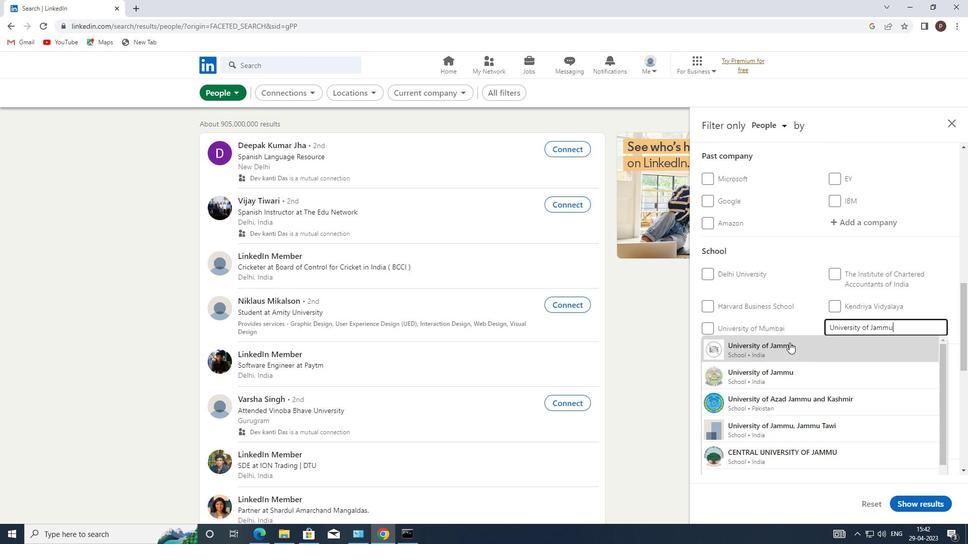 
Action: Mouse pressed left at (788, 342)
Screenshot: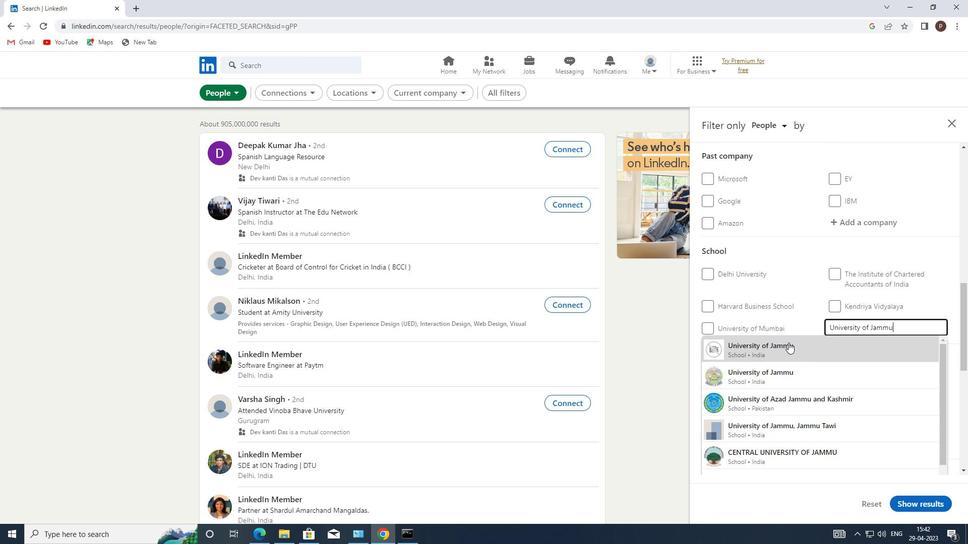 
Action: Mouse scrolled (788, 342) with delta (0, 0)
Screenshot: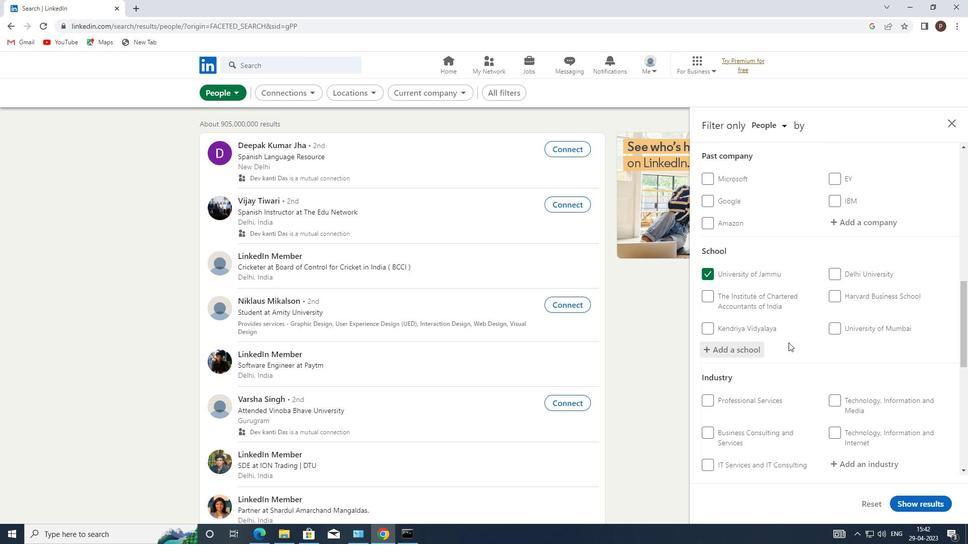 
Action: Mouse moved to (788, 345)
Screenshot: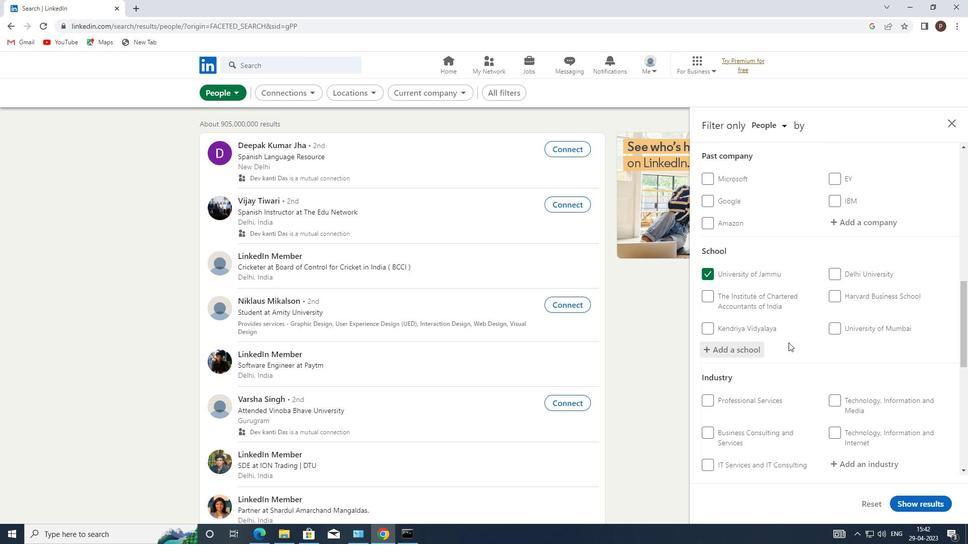 
Action: Mouse scrolled (788, 344) with delta (0, 0)
Screenshot: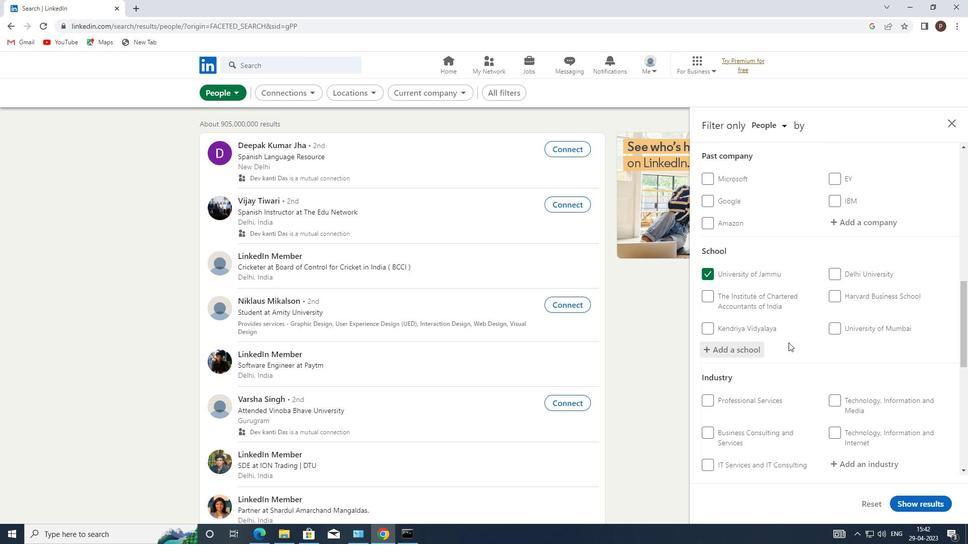 
Action: Mouse scrolled (788, 344) with delta (0, 0)
Screenshot: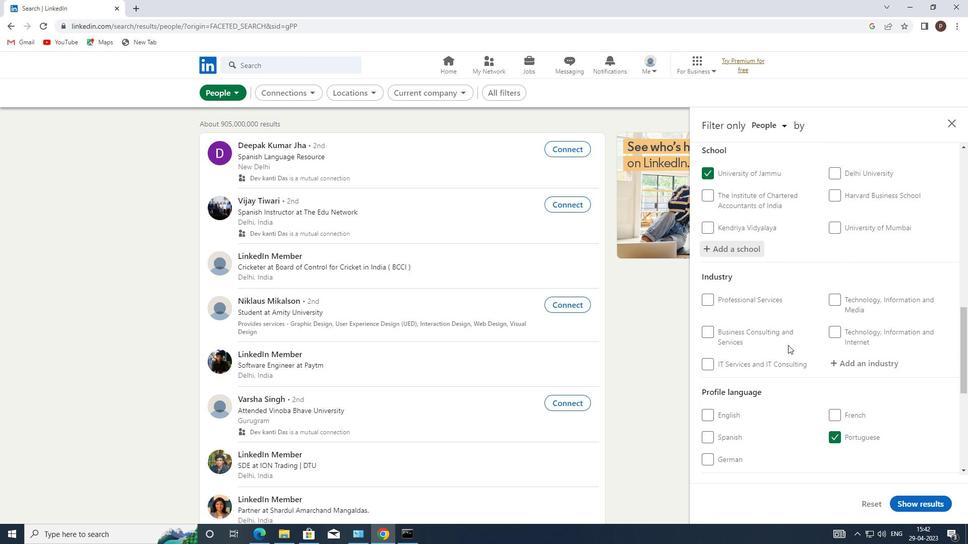 
Action: Mouse scrolled (788, 344) with delta (0, 0)
Screenshot: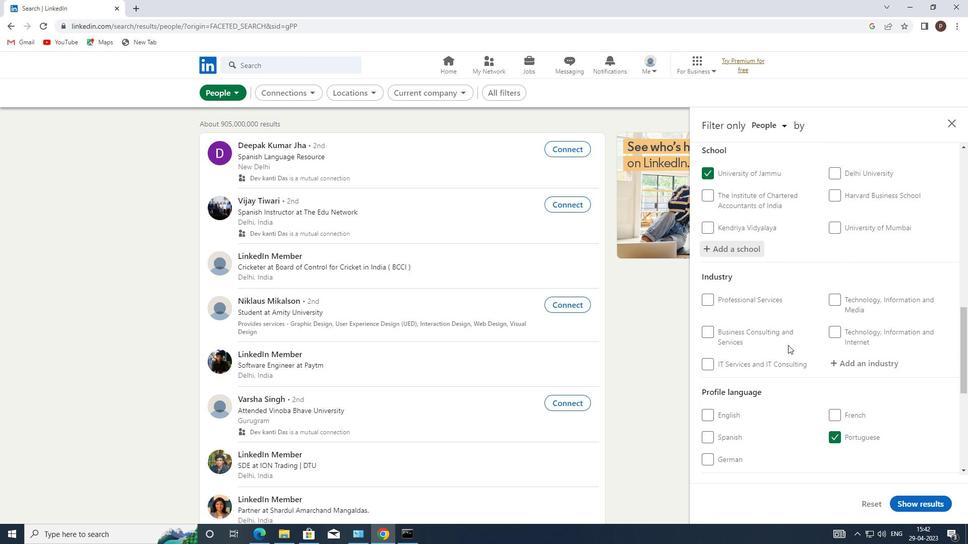 
Action: Mouse moved to (788, 345)
Screenshot: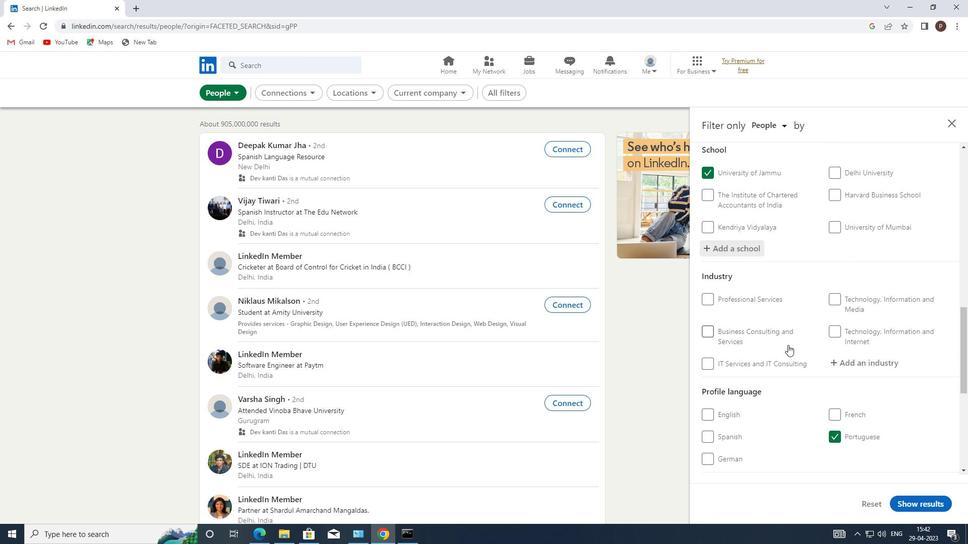 
Action: Mouse scrolled (788, 345) with delta (0, 0)
Screenshot: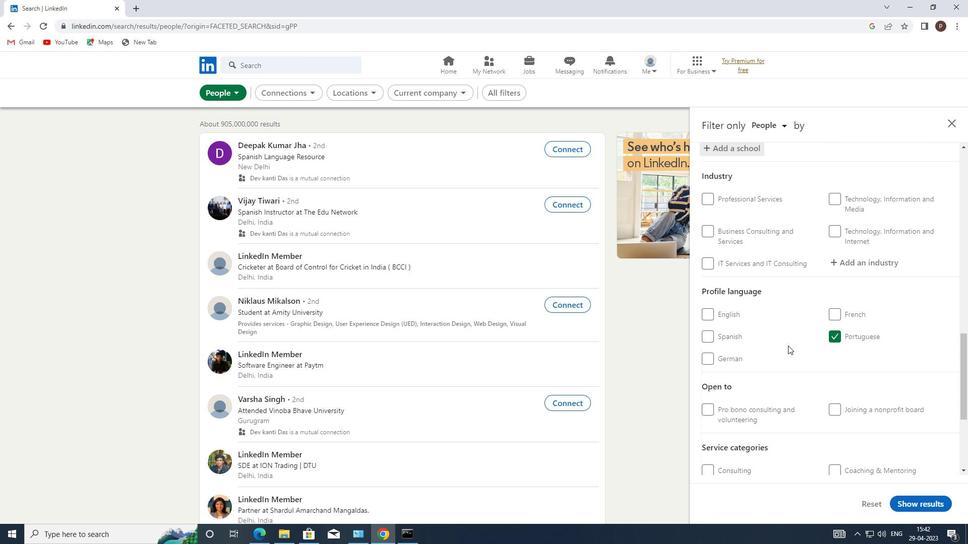 
Action: Mouse moved to (847, 212)
Screenshot: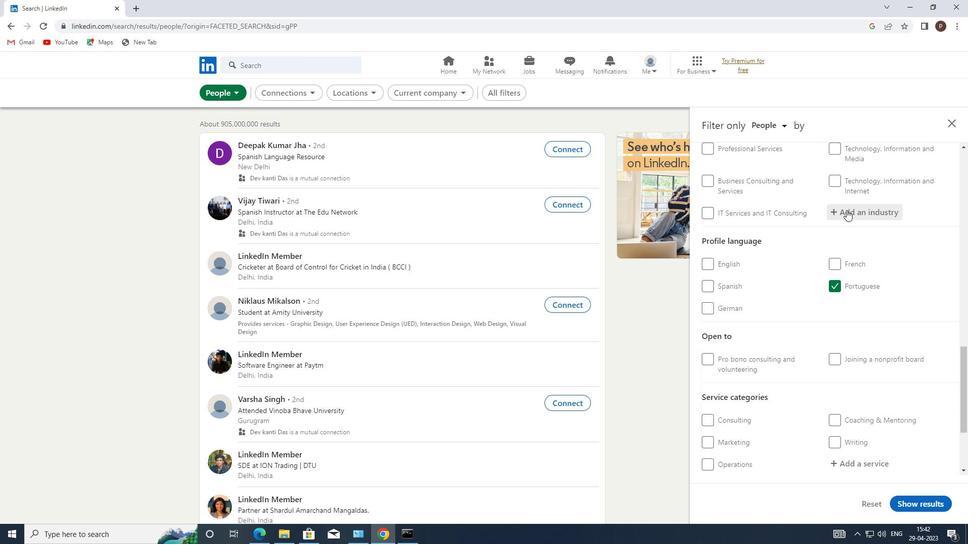 
Action: Mouse pressed left at (847, 212)
Screenshot: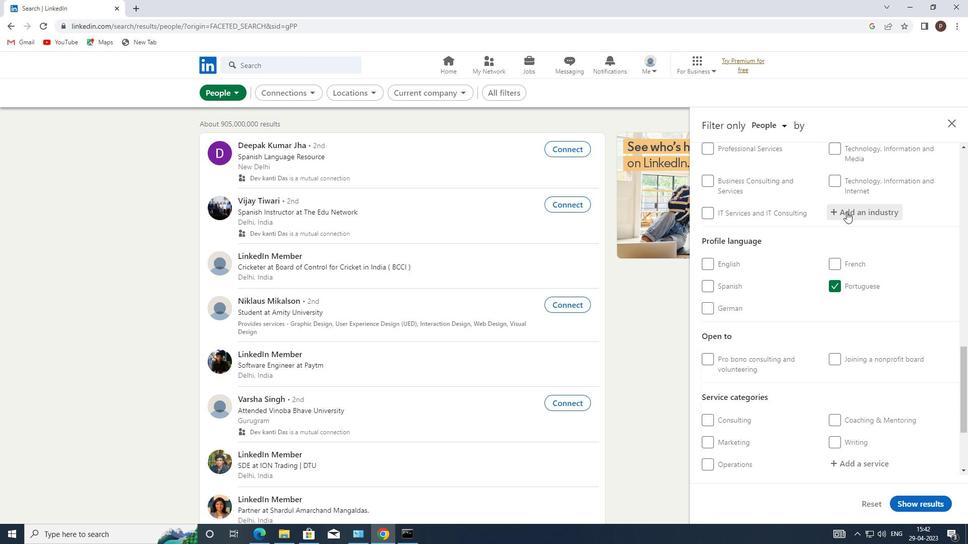 
Action: Mouse moved to (847, 213)
Screenshot: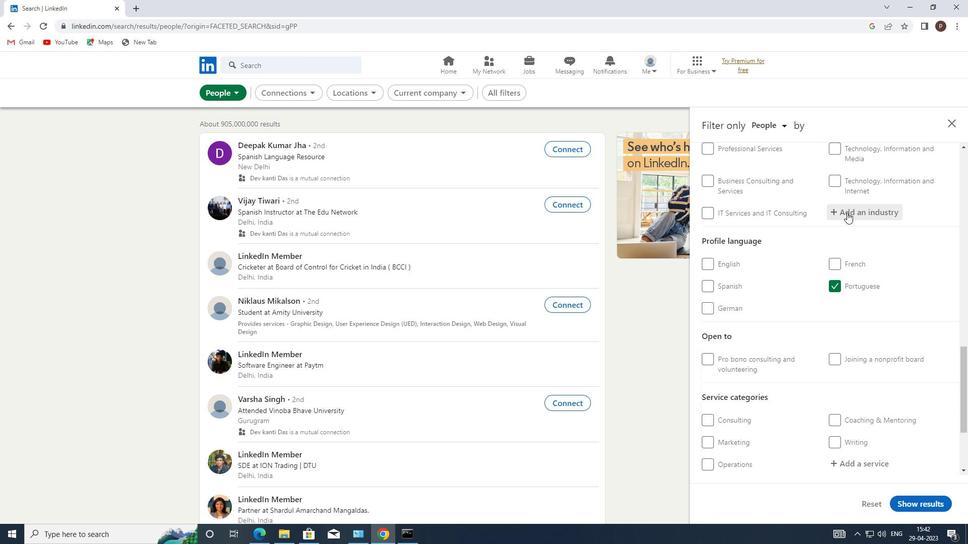 
Action: Mouse pressed left at (847, 213)
Screenshot: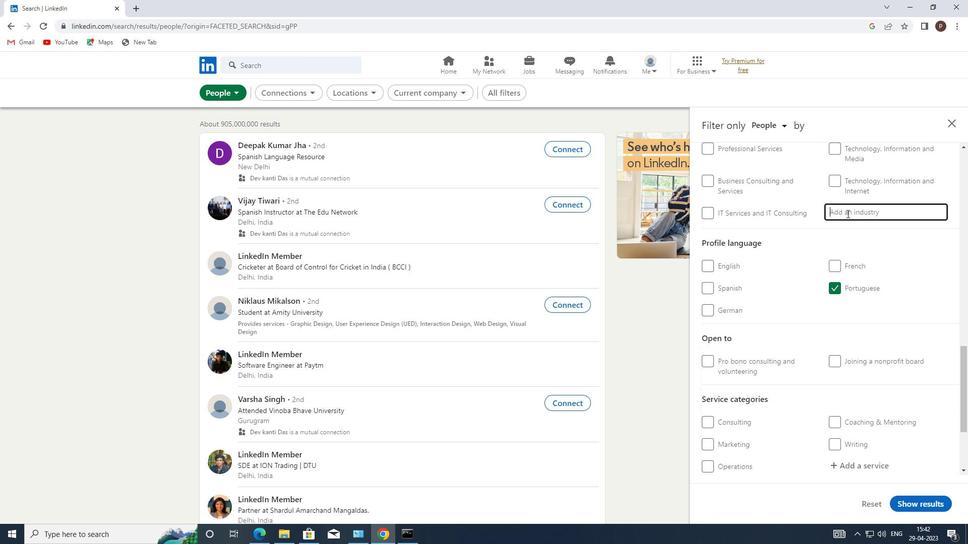 
Action: Key pressed <Key.shift><Key.caps_lock>F<Key.caps_lock>OSSIL<Key.space><Key.caps_lock>F<Key.caps_lock>UEL
Screenshot: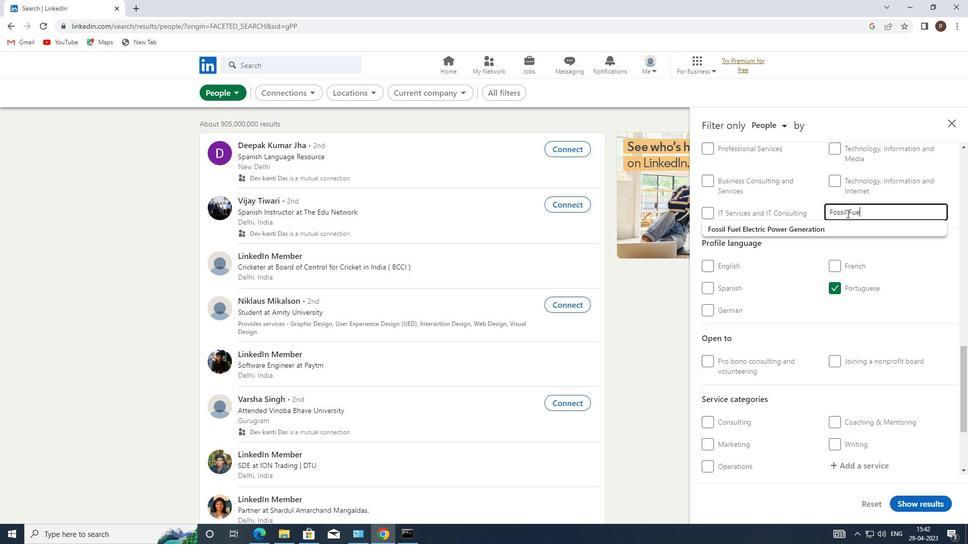 
Action: Mouse moved to (815, 226)
Screenshot: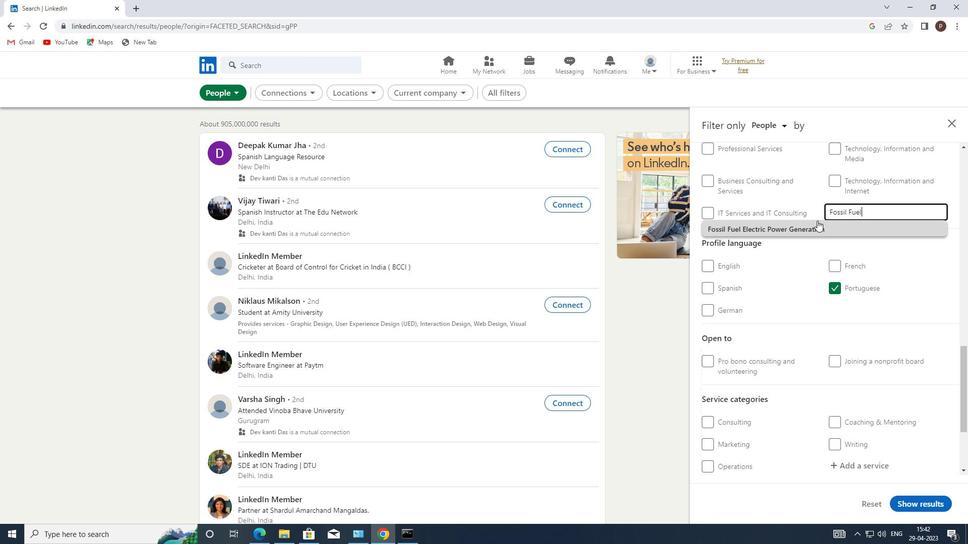 
Action: Mouse pressed left at (815, 226)
Screenshot: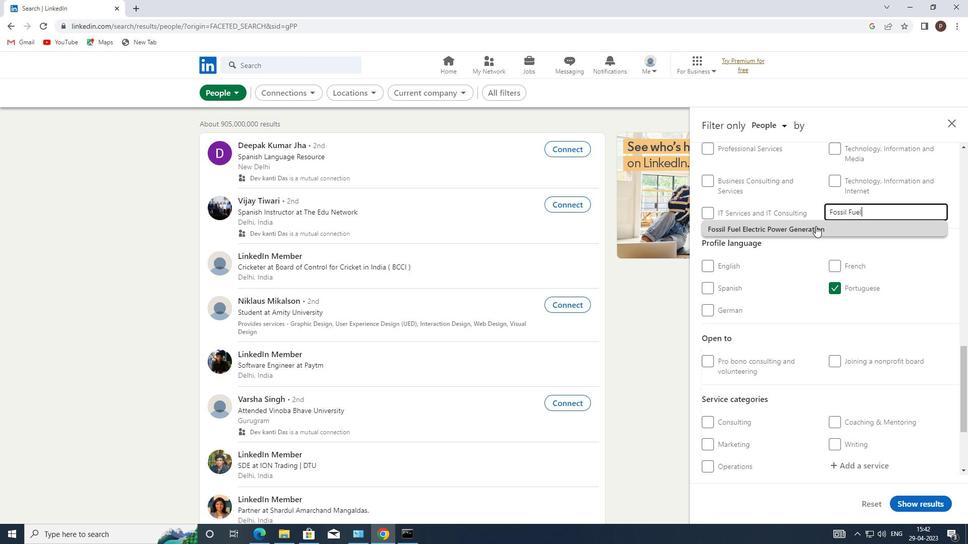 
Action: Mouse moved to (814, 226)
Screenshot: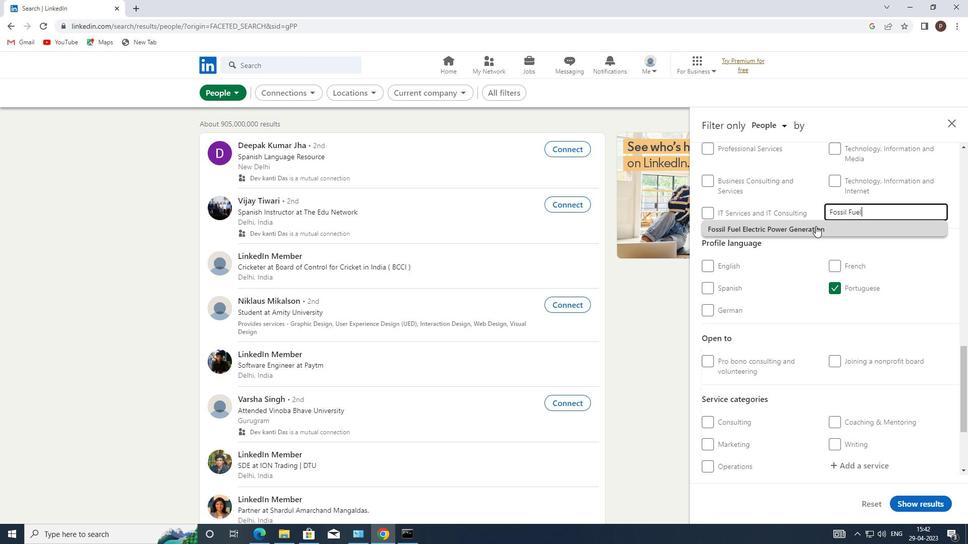 
Action: Mouse scrolled (814, 225) with delta (0, 0)
Screenshot: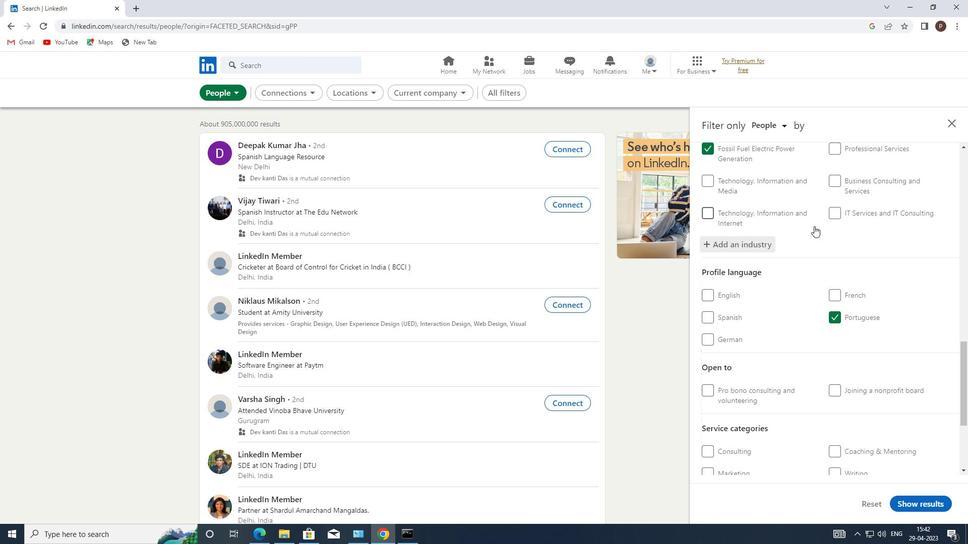 
Action: Mouse scrolled (814, 225) with delta (0, 0)
Screenshot: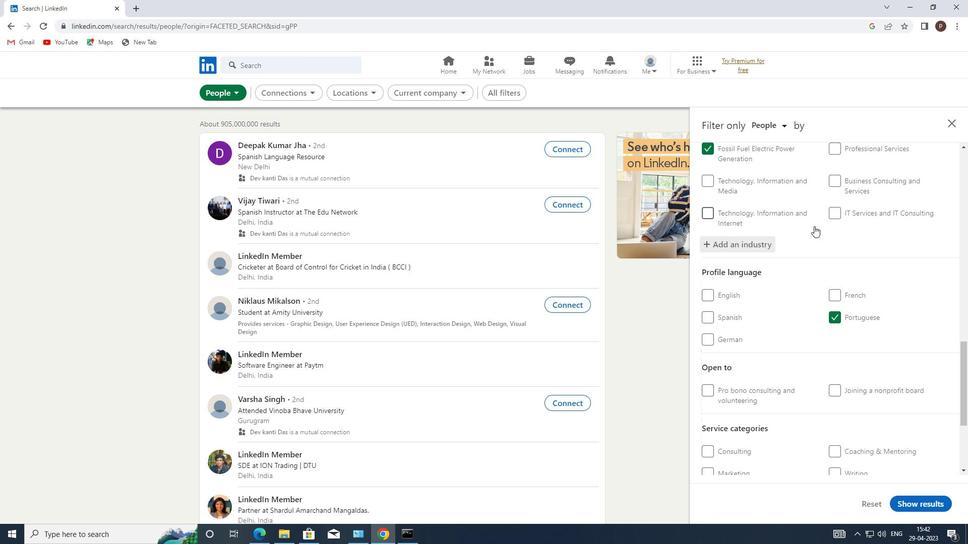 
Action: Mouse scrolled (814, 225) with delta (0, 0)
Screenshot: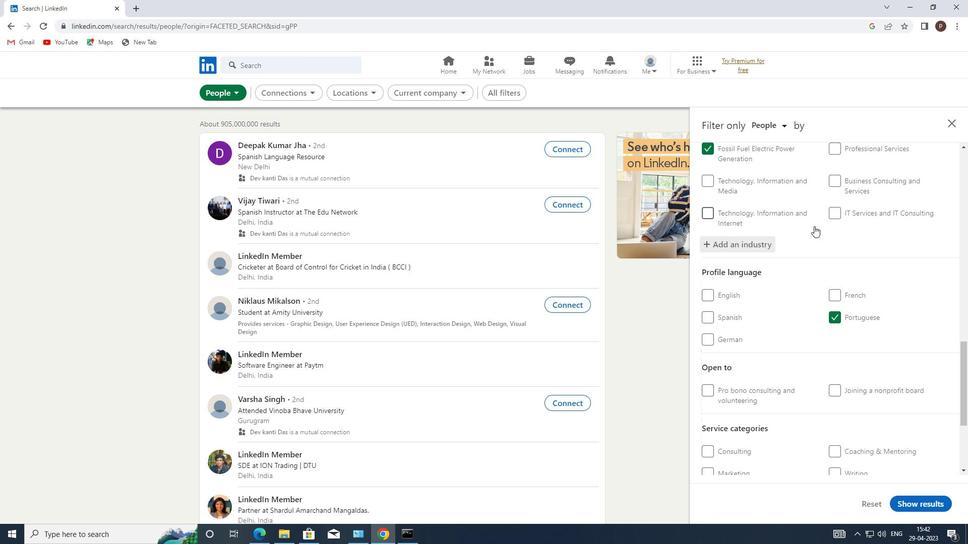 
Action: Mouse moved to (854, 341)
Screenshot: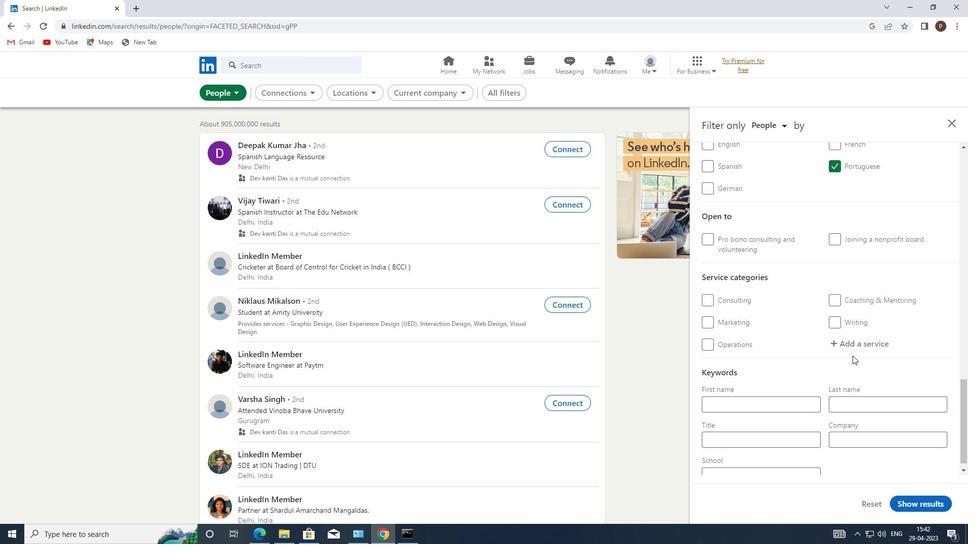 
Action: Mouse pressed left at (854, 341)
Screenshot: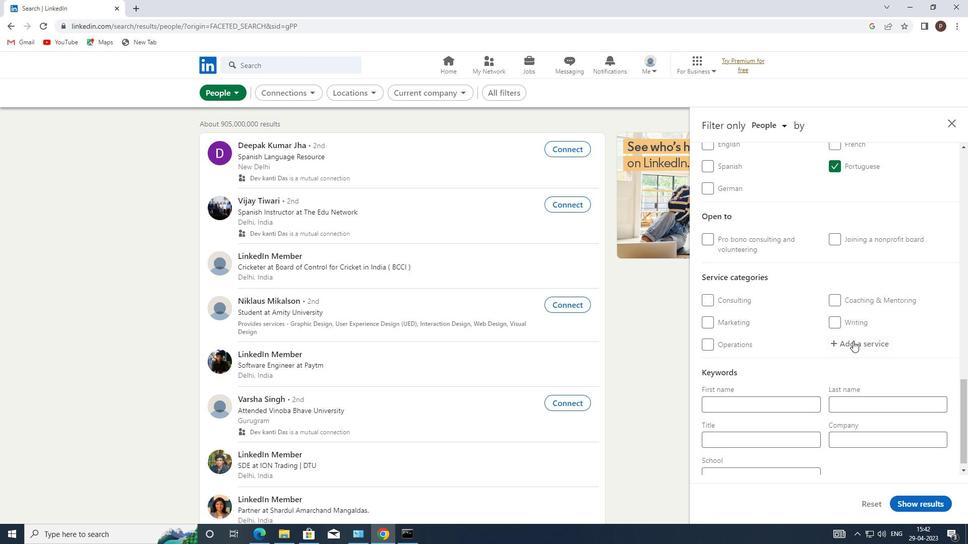 
Action: Mouse pressed left at (854, 341)
Screenshot: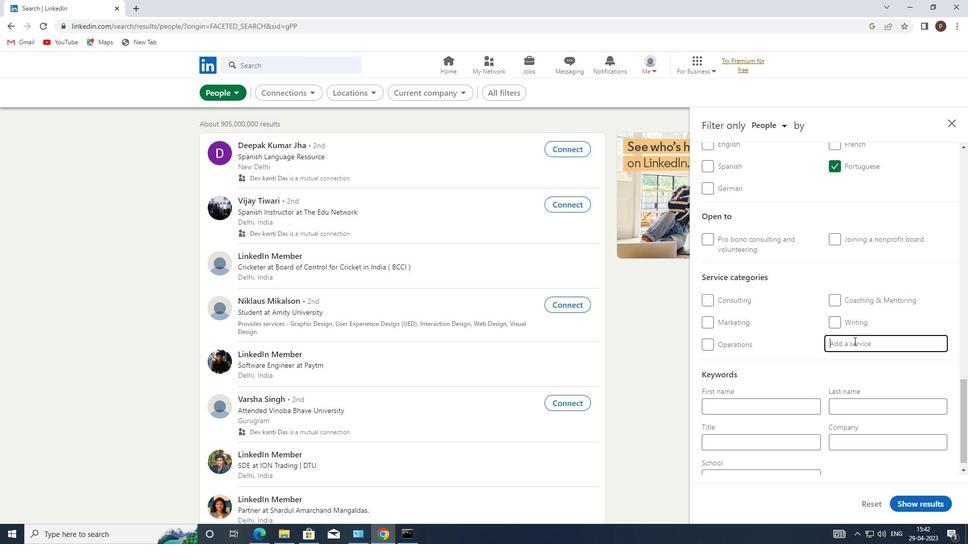 
Action: Key pressed <Key.caps_lock>M<Key.caps_lock>ORTGAGE
Screenshot: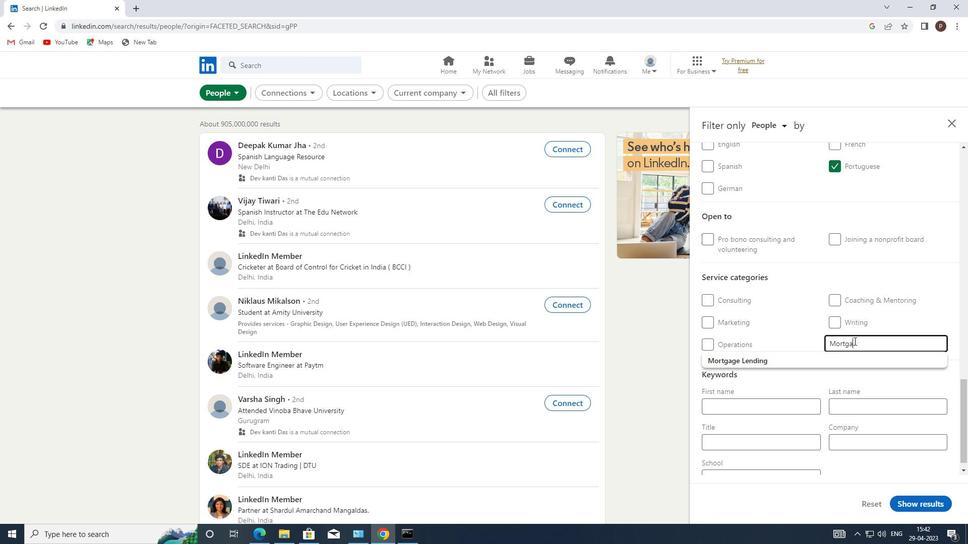 
Action: Mouse moved to (767, 358)
Screenshot: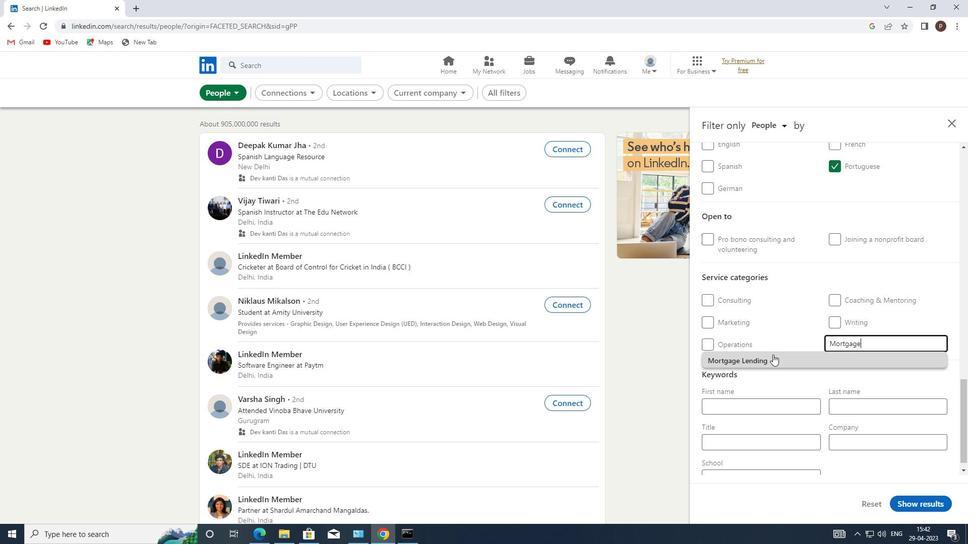 
Action: Mouse pressed left at (767, 358)
Screenshot: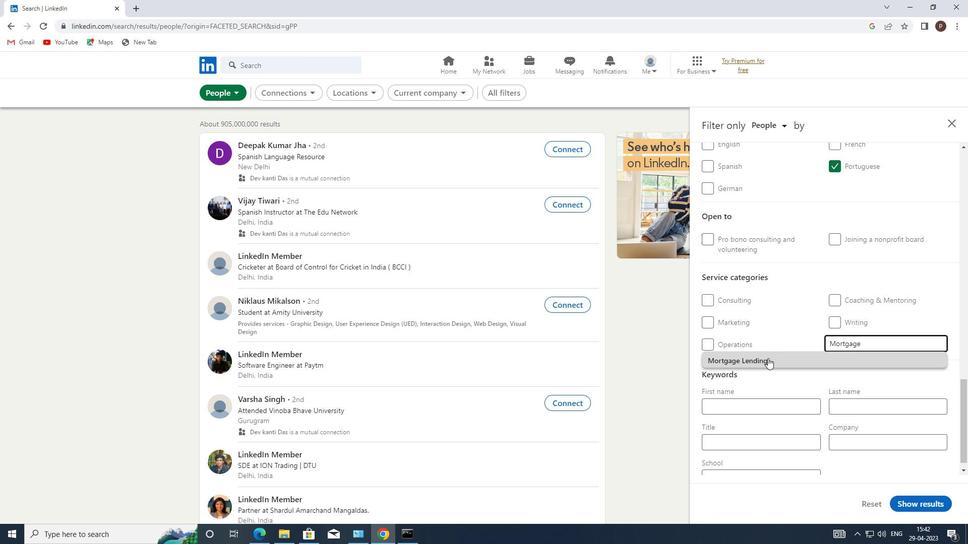 
Action: Mouse scrolled (767, 358) with delta (0, 0)
Screenshot: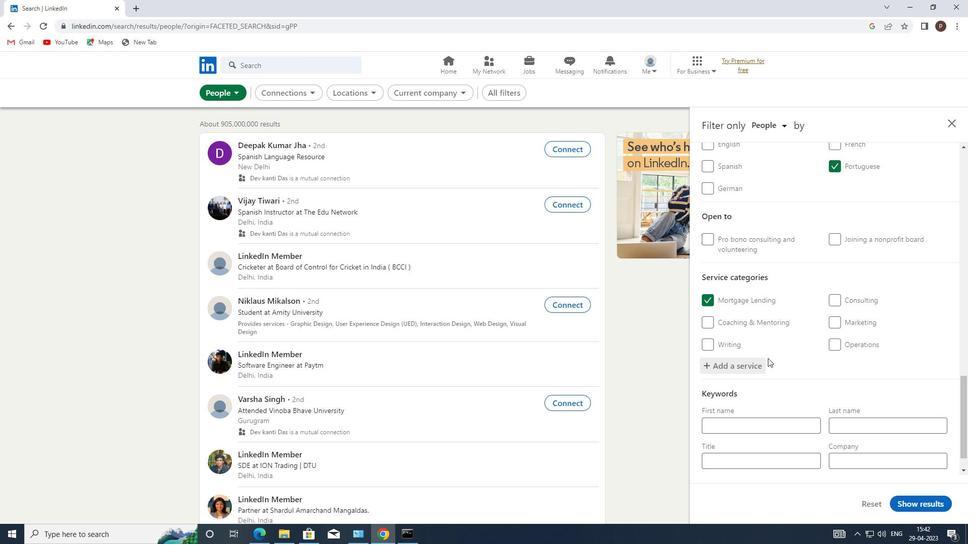 
Action: Mouse scrolled (767, 358) with delta (0, 0)
Screenshot: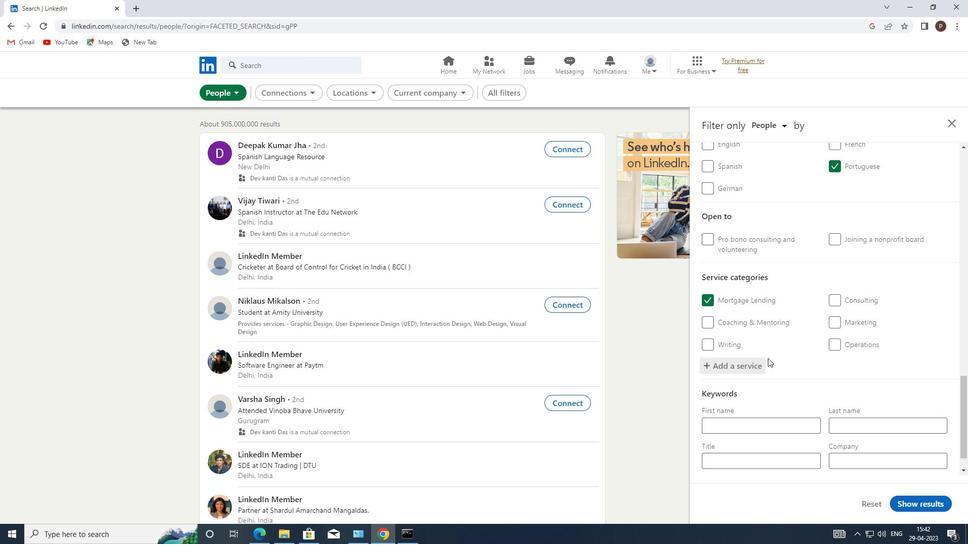 
Action: Mouse scrolled (767, 358) with delta (0, 0)
Screenshot: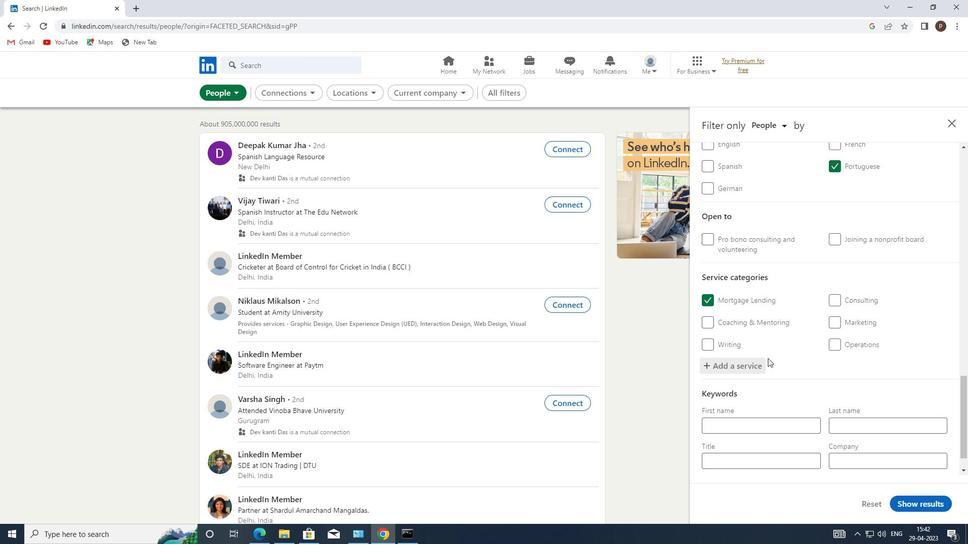 
Action: Mouse moved to (736, 428)
Screenshot: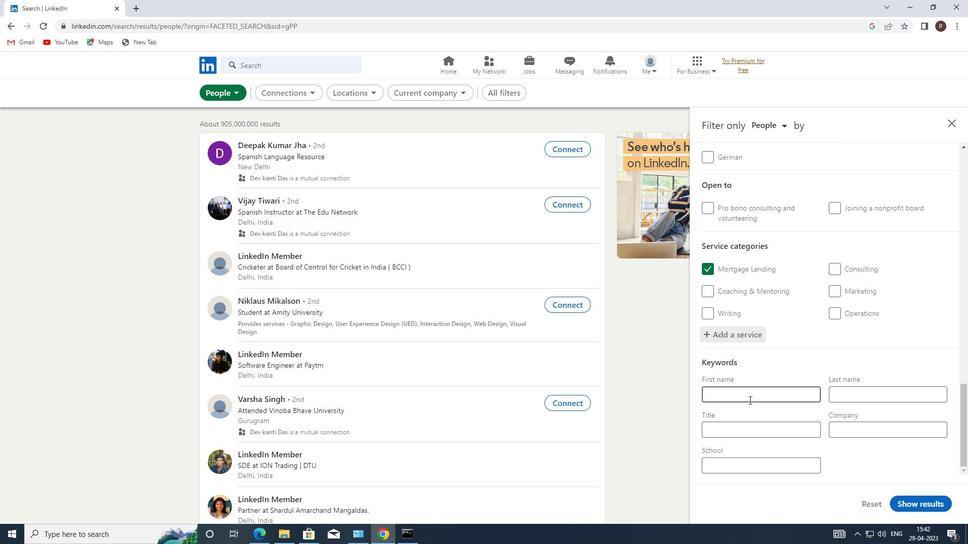 
Action: Mouse pressed left at (736, 428)
Screenshot: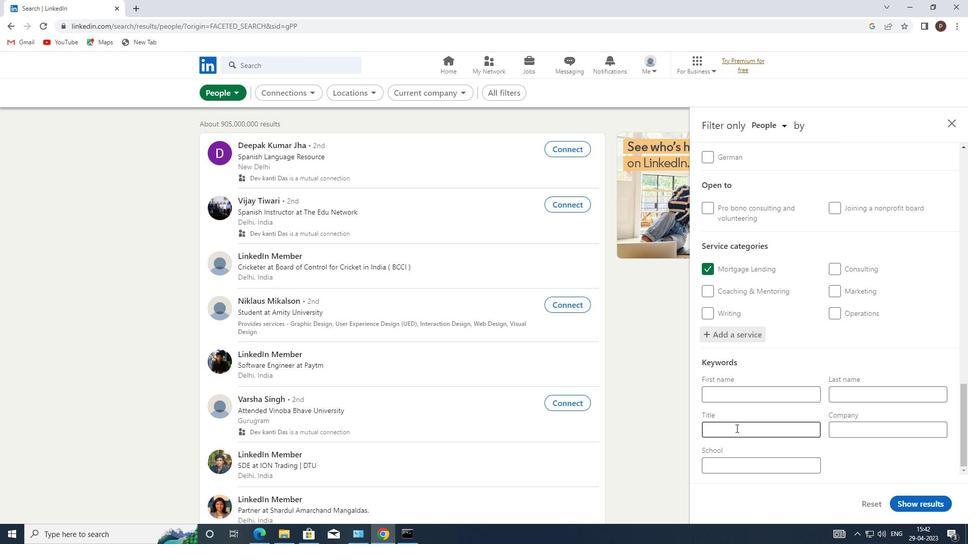 
Action: Key pressed <Key.caps_lock>P<Key.caps_lock>LAYWRIGHT<Key.space>
Screenshot: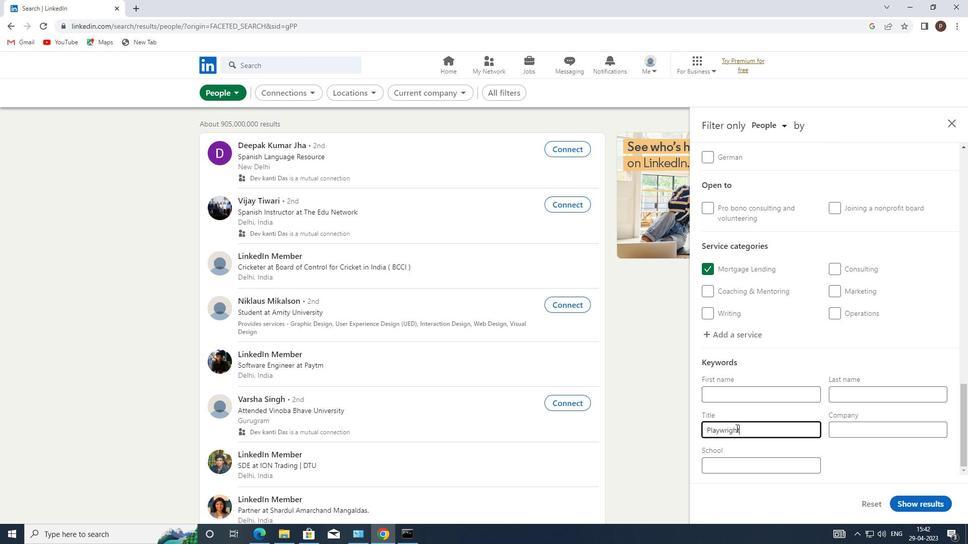 
Action: Mouse moved to (901, 499)
Screenshot: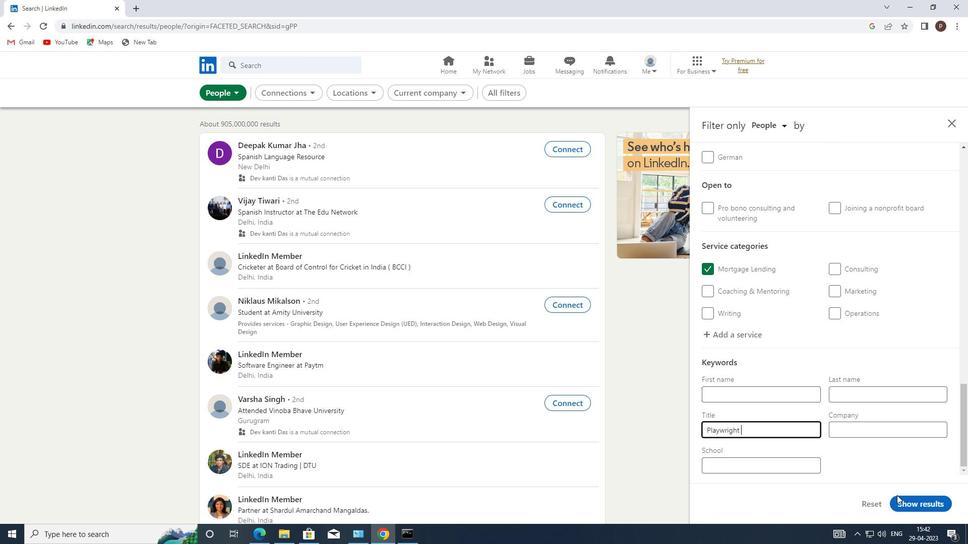 
Action: Mouse pressed left at (901, 499)
Screenshot: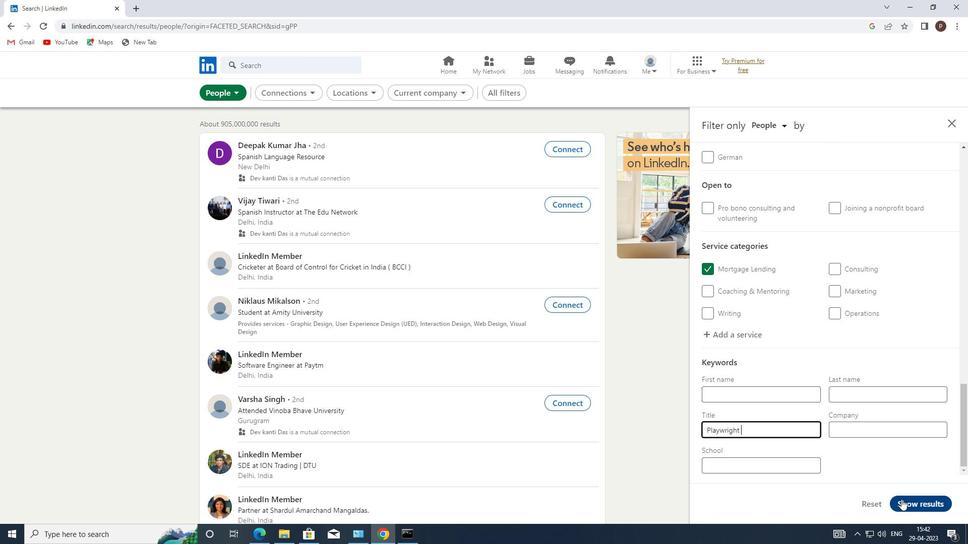 
